 Task: Find connections with filter location San Sebastián de los Reyes with filter topic #bespokewith filter profile language Spanish with filter current company Intuit with filter school Pune Institute of Business Management with filter industry Agriculture, Construction, Mining Machinery Manufacturing with filter service category Wedding Photography with filter keywords title Mover
Action: Mouse moved to (500, 57)
Screenshot: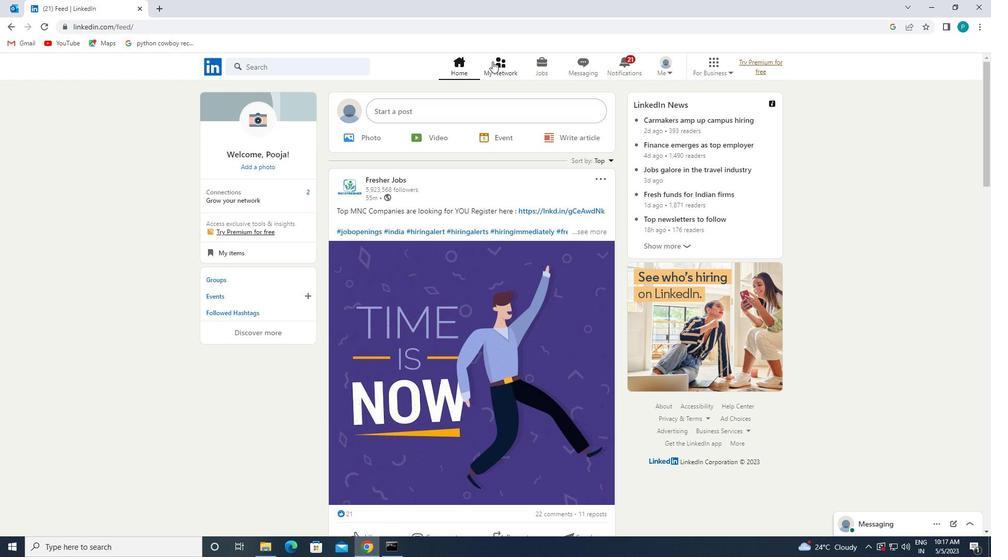 
Action: Mouse pressed left at (500, 57)
Screenshot: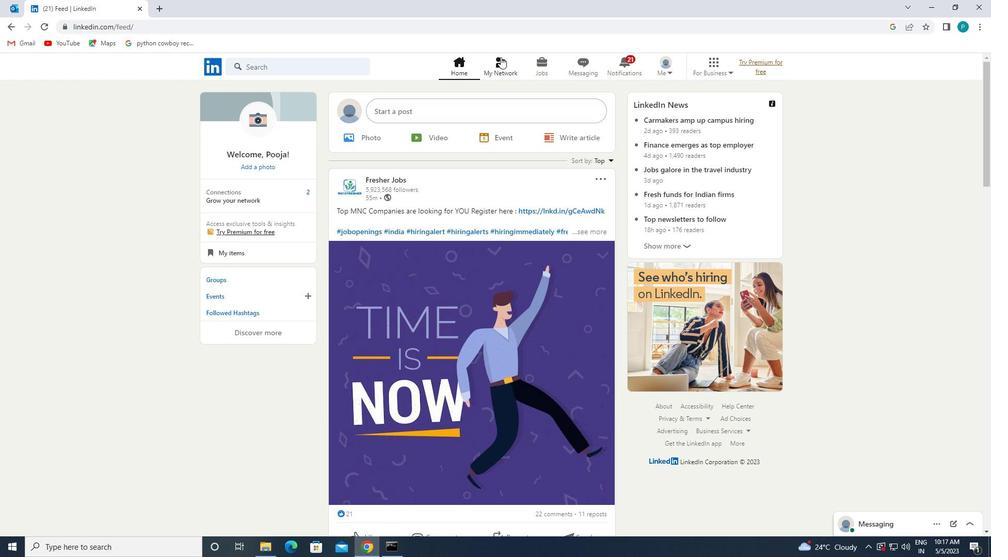 
Action: Mouse moved to (243, 120)
Screenshot: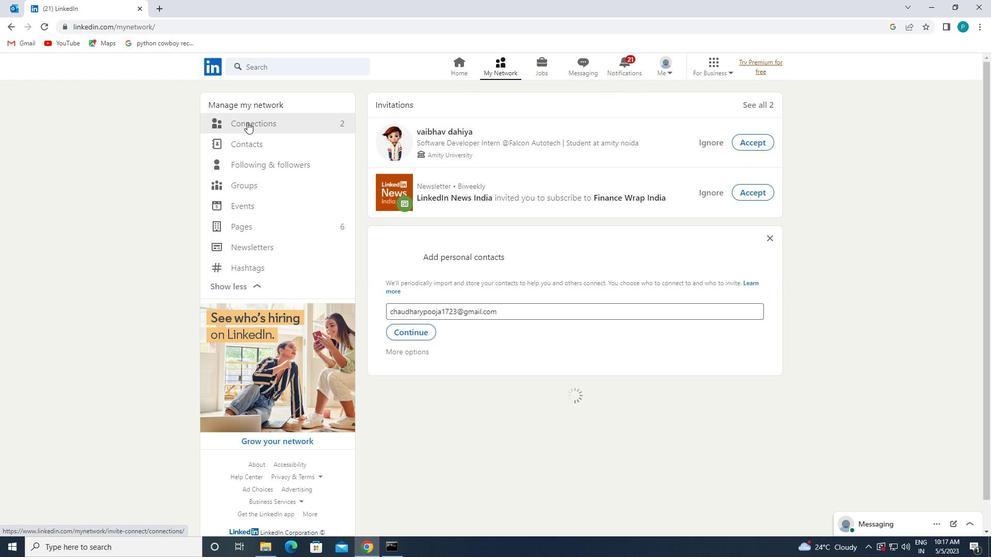 
Action: Mouse pressed left at (243, 120)
Screenshot: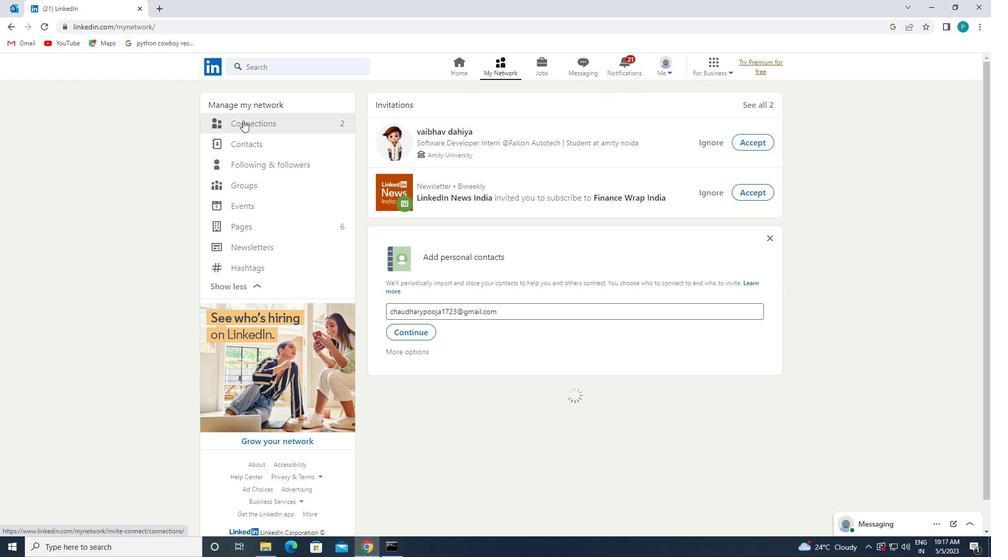 
Action: Mouse moved to (592, 120)
Screenshot: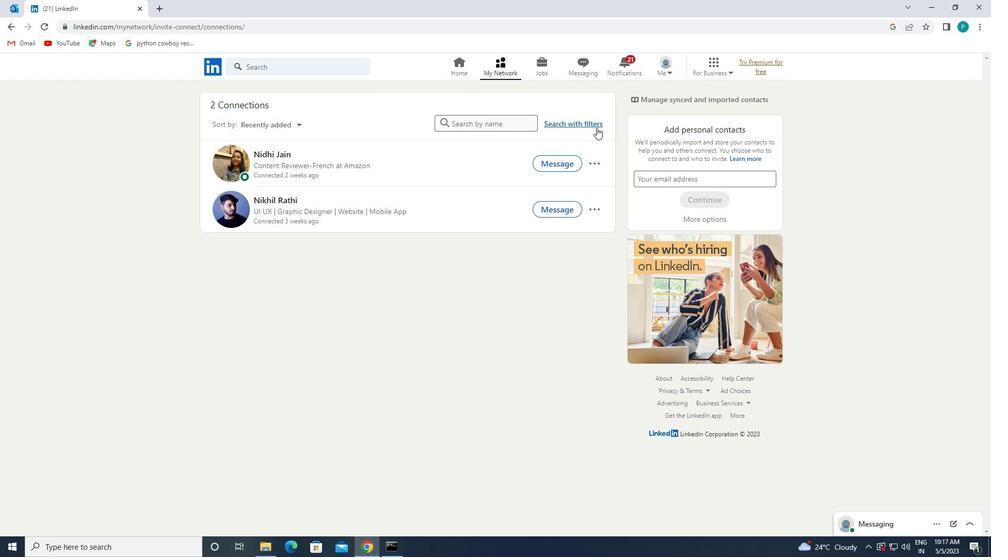 
Action: Mouse pressed left at (592, 120)
Screenshot: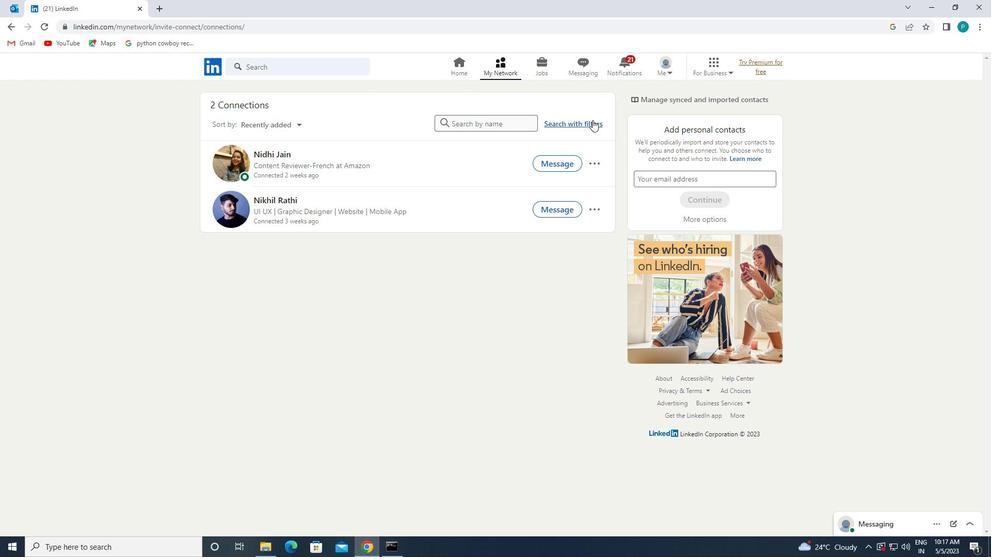 
Action: Mouse moved to (540, 93)
Screenshot: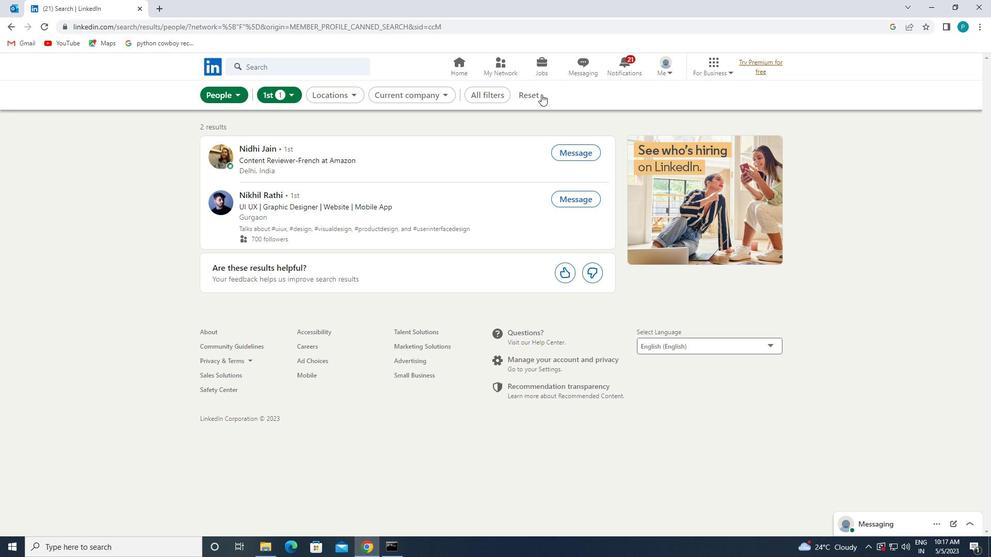 
Action: Mouse pressed left at (540, 93)
Screenshot: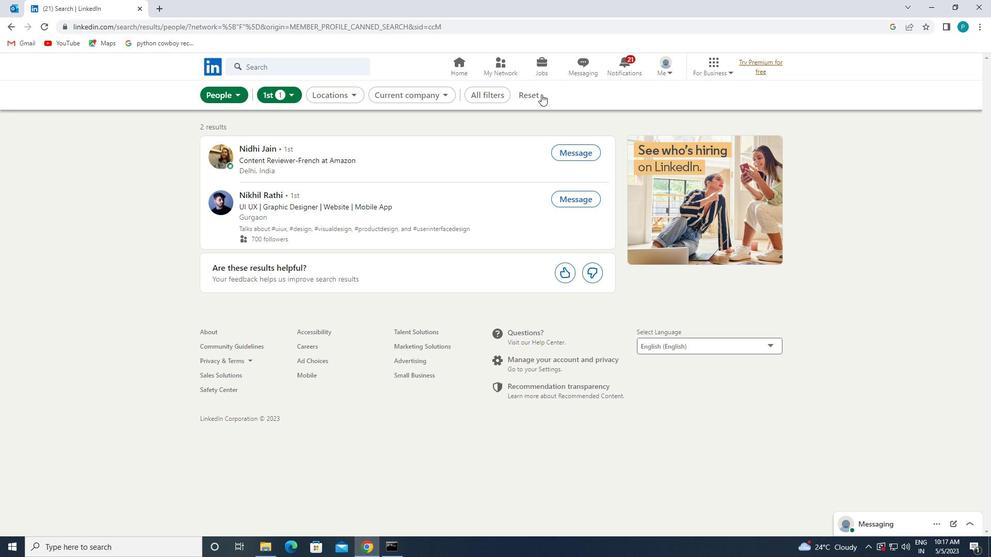 
Action: Mouse moved to (500, 98)
Screenshot: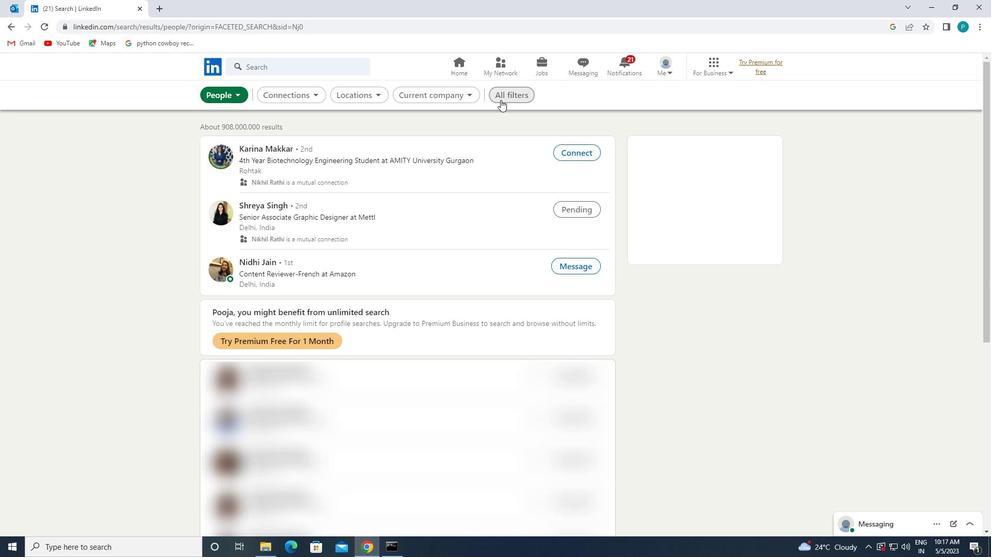 
Action: Mouse pressed left at (500, 98)
Screenshot: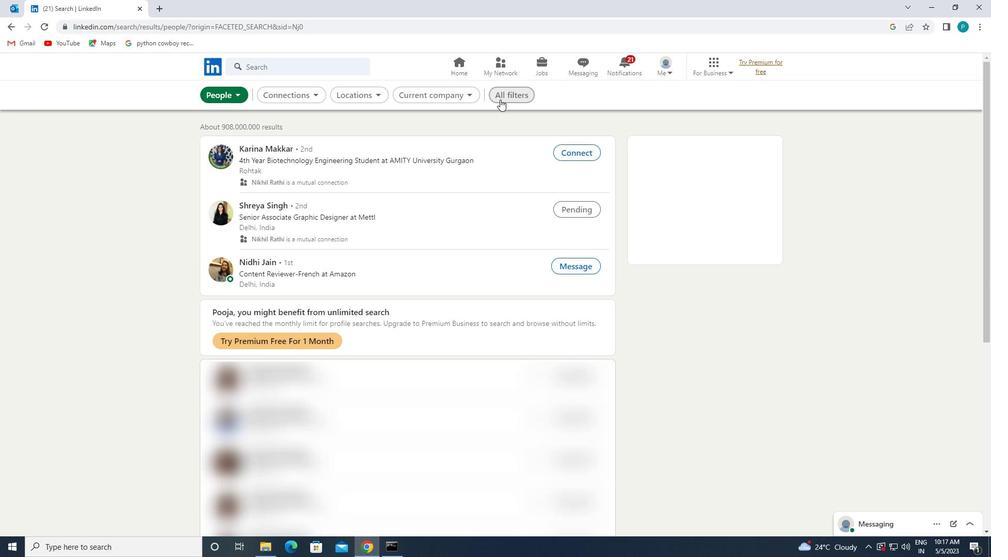 
Action: Mouse moved to (913, 322)
Screenshot: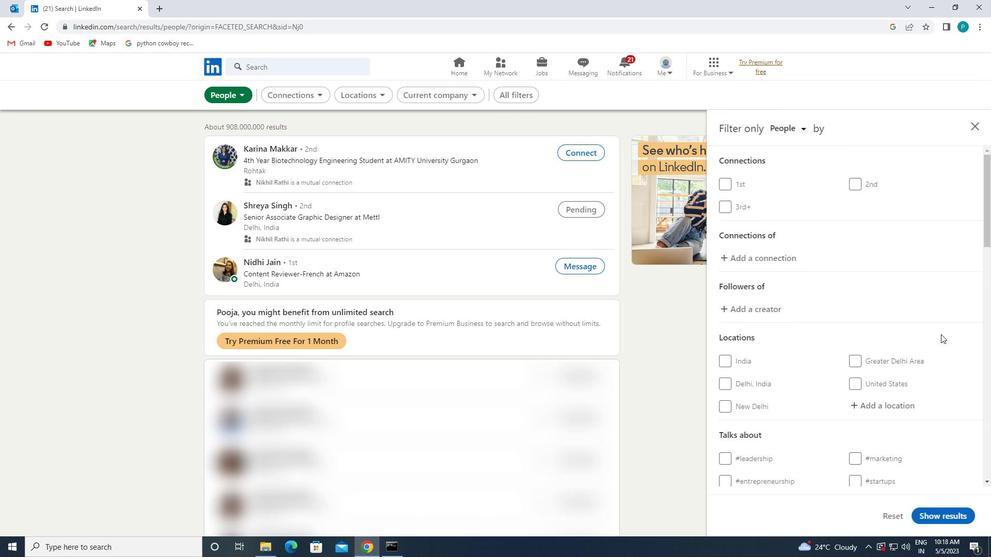 
Action: Mouse scrolled (913, 322) with delta (0, 0)
Screenshot: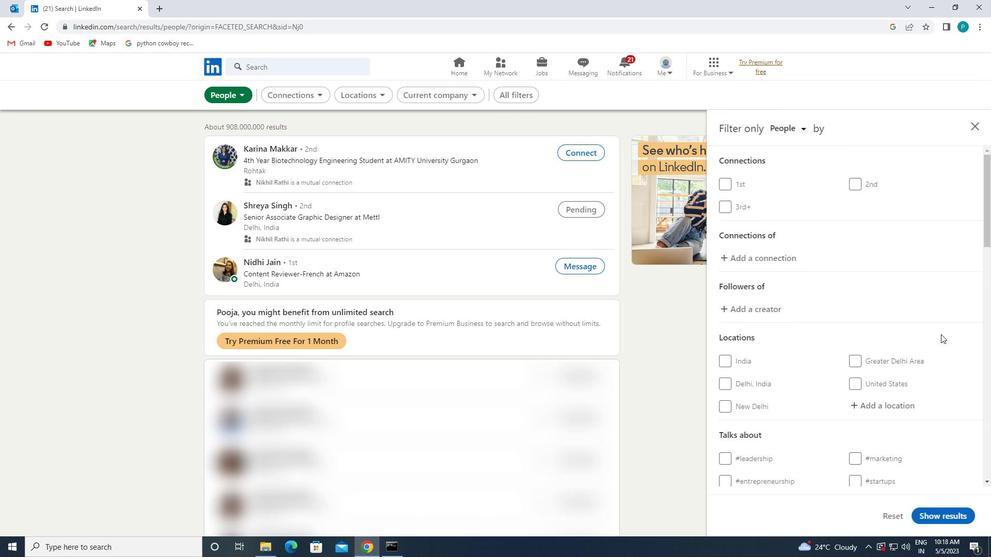 
Action: Mouse moved to (909, 320)
Screenshot: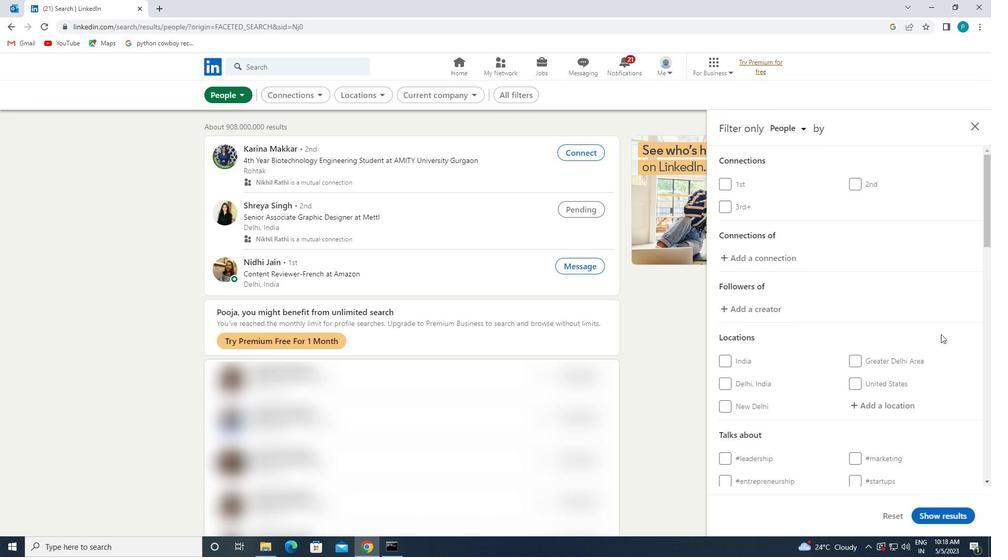 
Action: Mouse scrolled (909, 320) with delta (0, 0)
Screenshot: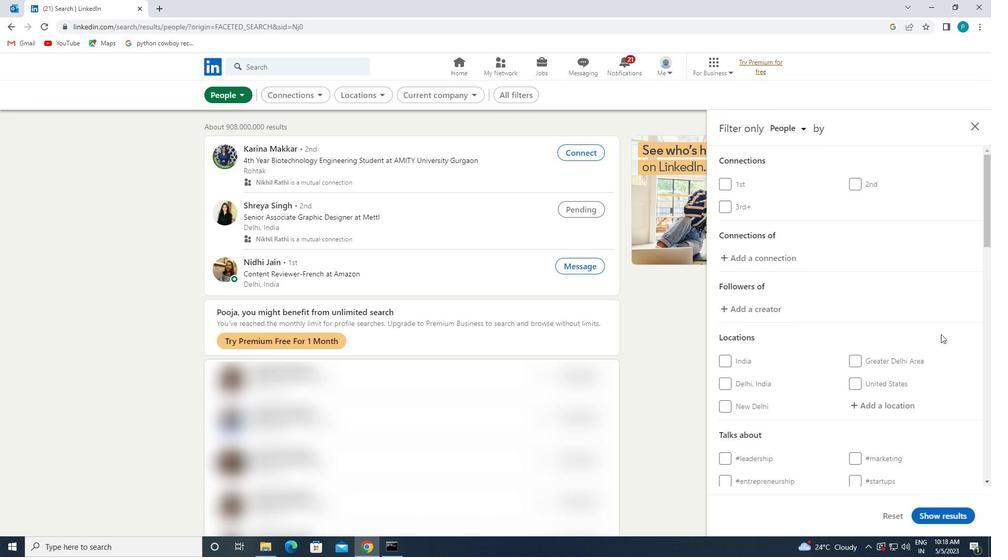 
Action: Mouse moved to (909, 320)
Screenshot: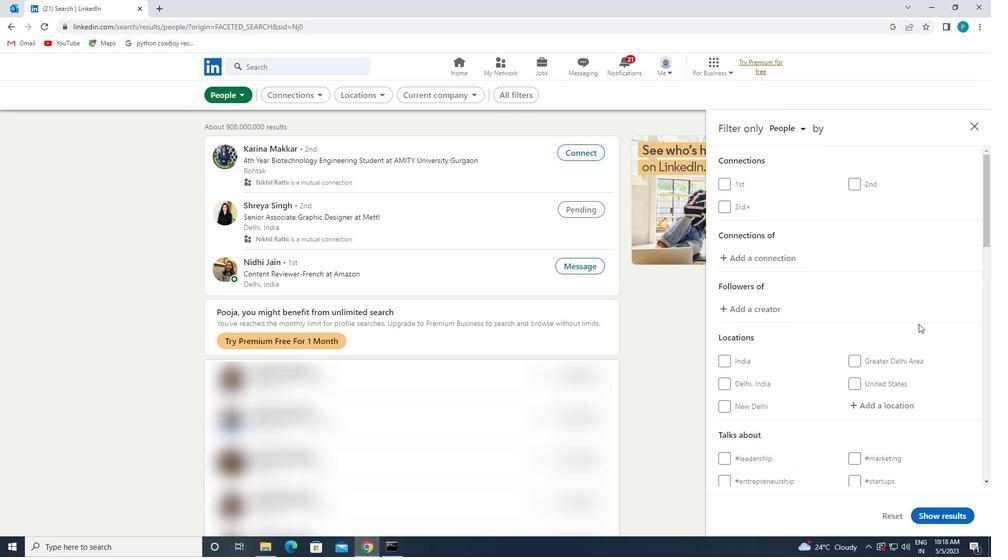 
Action: Mouse scrolled (909, 320) with delta (0, 0)
Screenshot: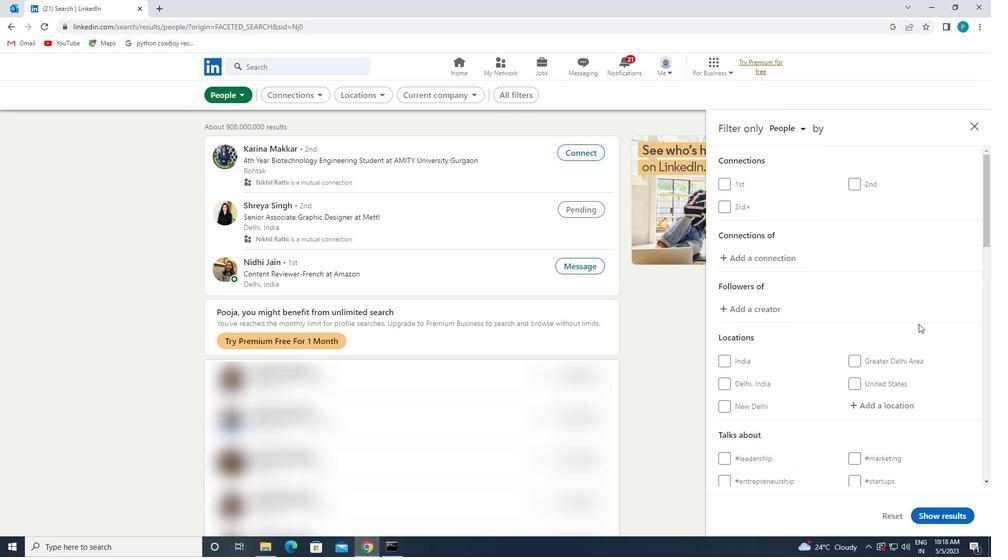 
Action: Mouse moved to (869, 251)
Screenshot: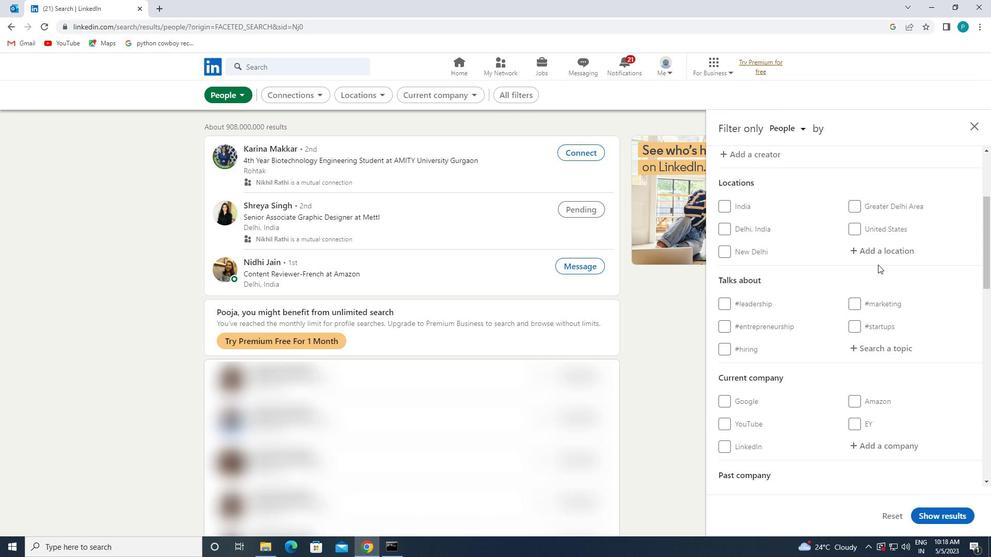 
Action: Mouse pressed left at (869, 251)
Screenshot: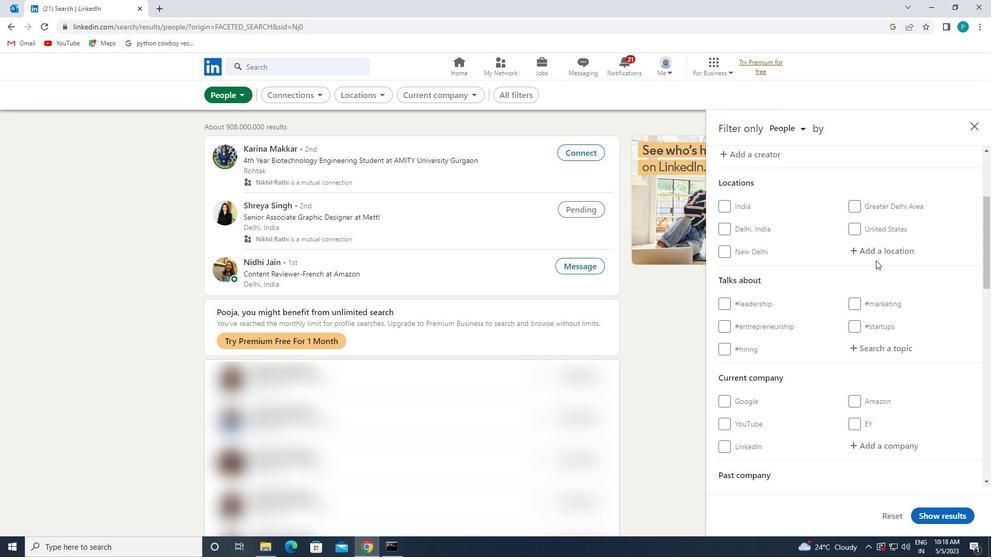 
Action: Key pressed <Key.caps_lock>s<Key.caps_lock>an<Key.space><Key.caps_lock>s<Key.caps_lock>ebastian<Key.space>de<Key.space>loss
Screenshot: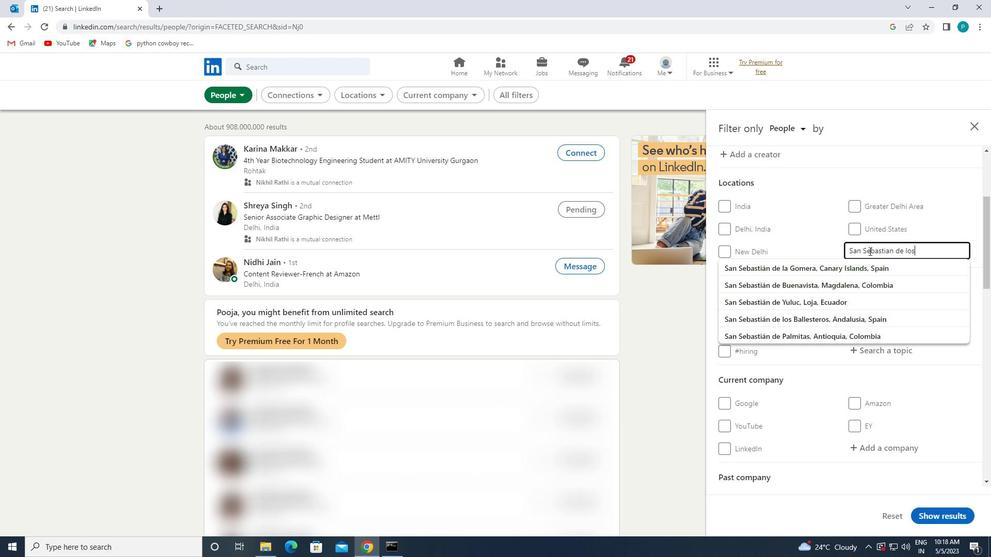 
Action: Mouse moved to (870, 251)
Screenshot: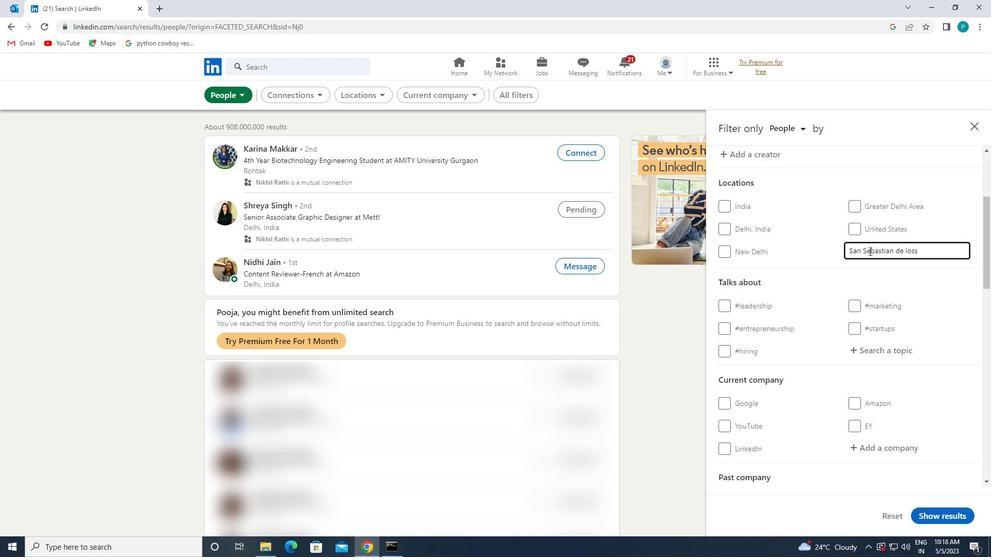 
Action: Key pressed <Key.backspace>
Screenshot: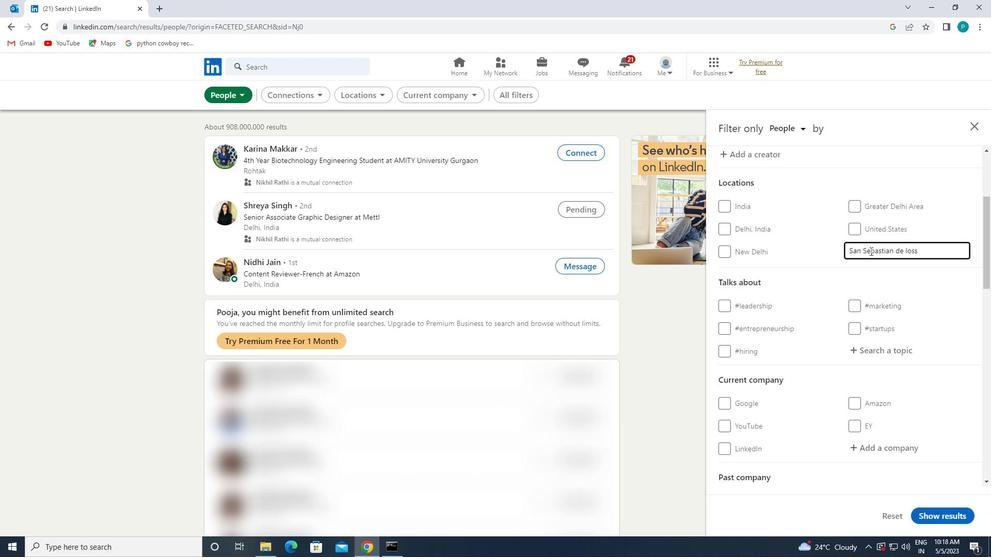 
Action: Mouse moved to (863, 269)
Screenshot: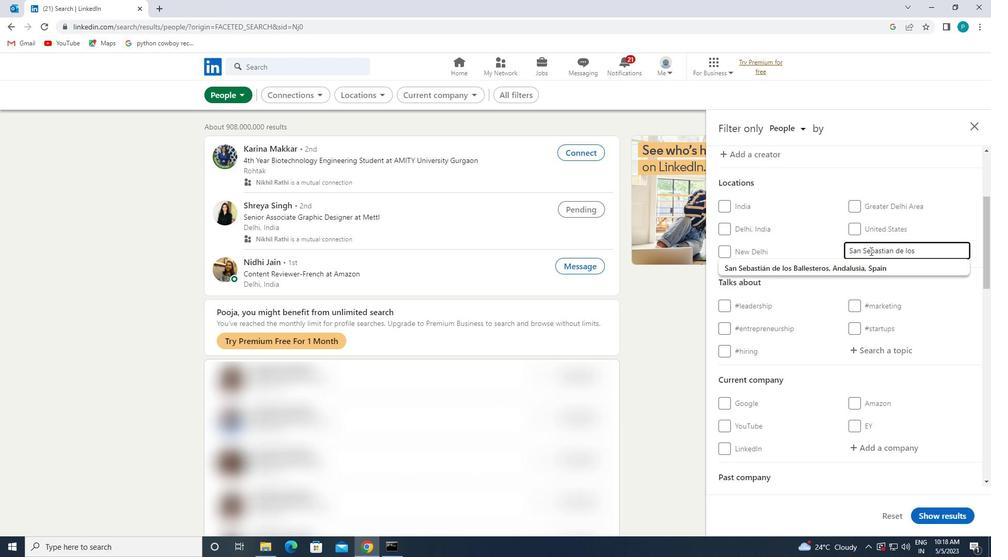 
Action: Mouse pressed left at (863, 269)
Screenshot: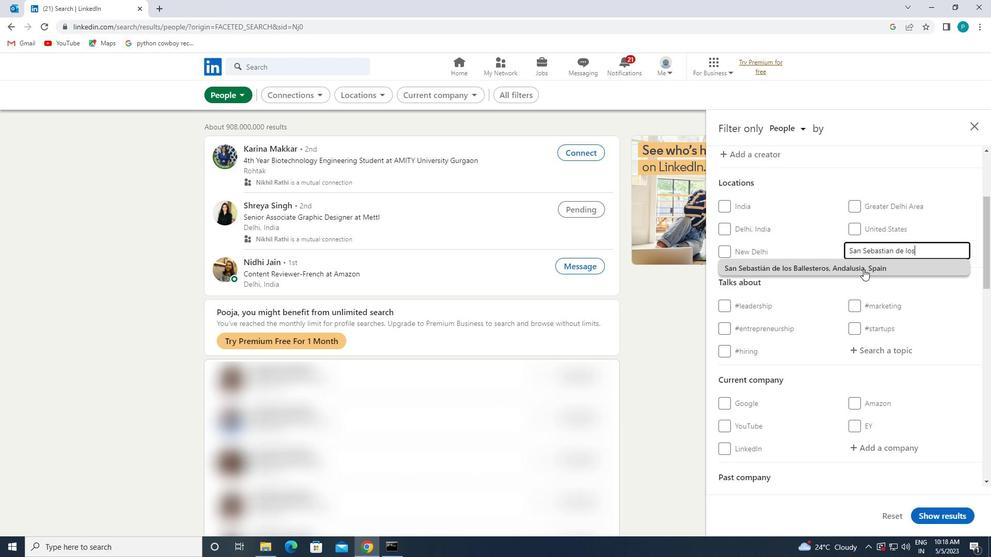 
Action: Mouse moved to (934, 249)
Screenshot: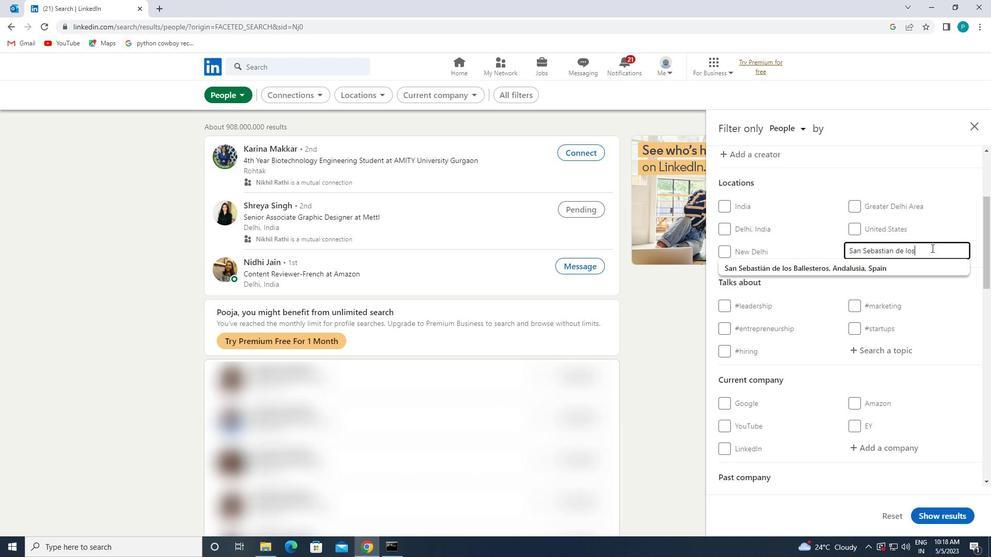 
Action: Key pressed <Key.space><Key.caps_lock>r<Key.caps_lock>eyes
Screenshot: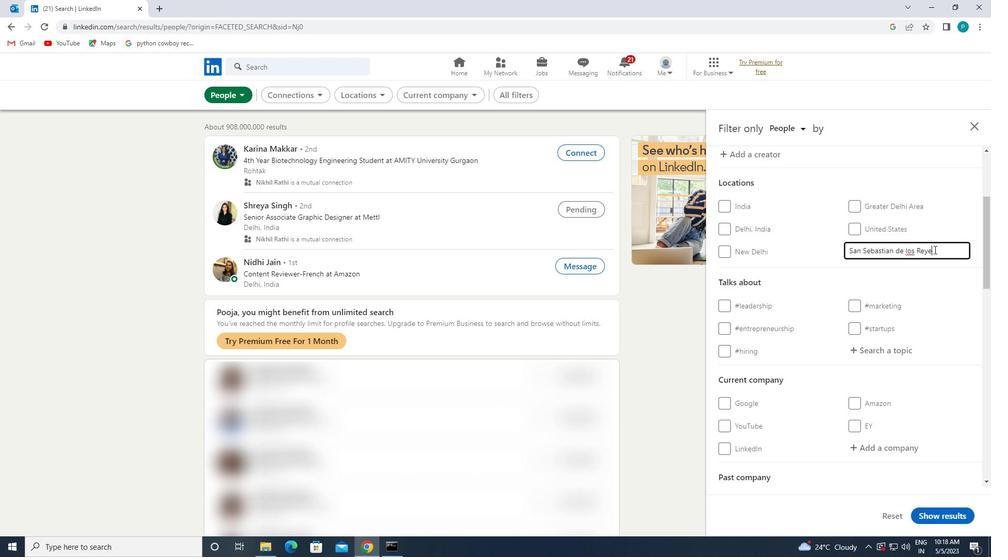
Action: Mouse moved to (880, 352)
Screenshot: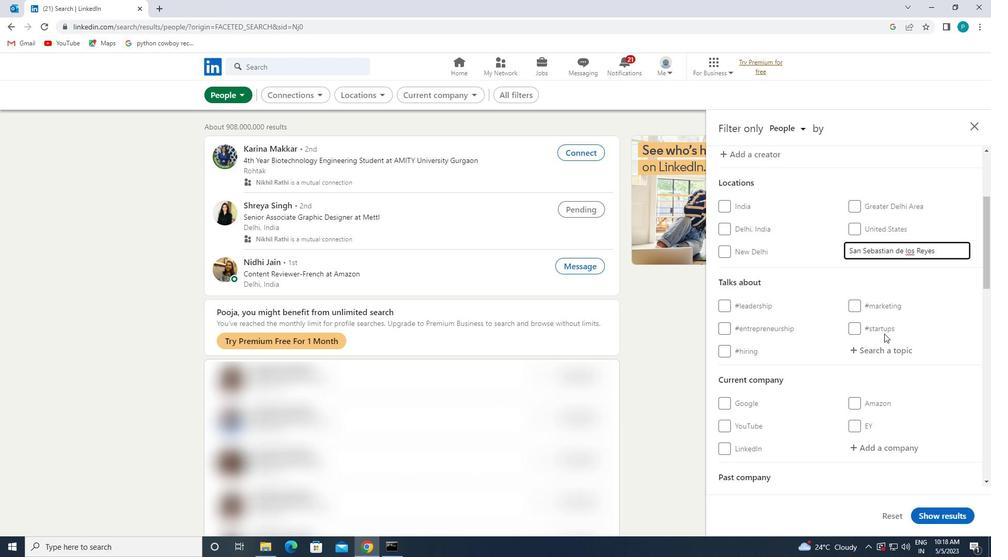 
Action: Mouse pressed left at (880, 352)
Screenshot: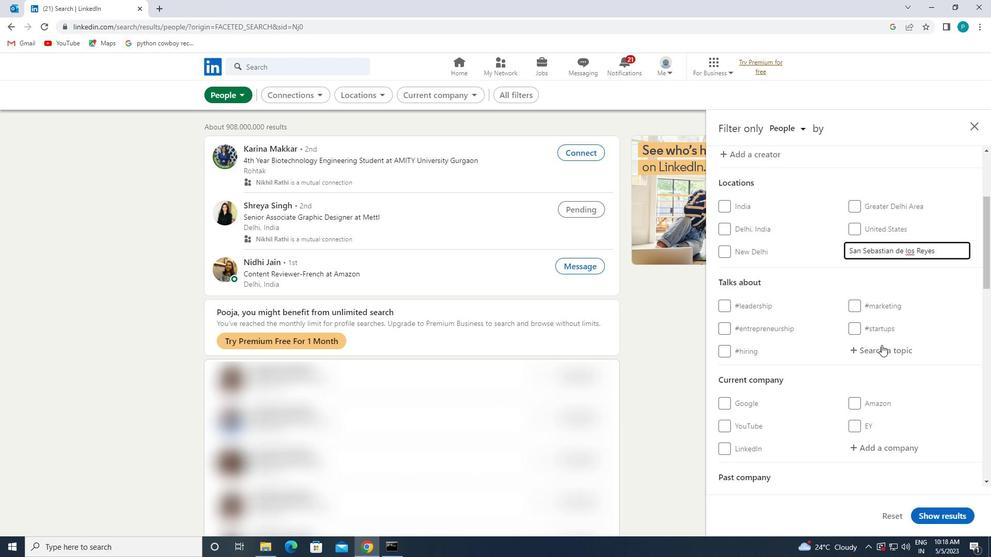 
Action: Key pressed <Key.shift>#BESPOKE
Screenshot: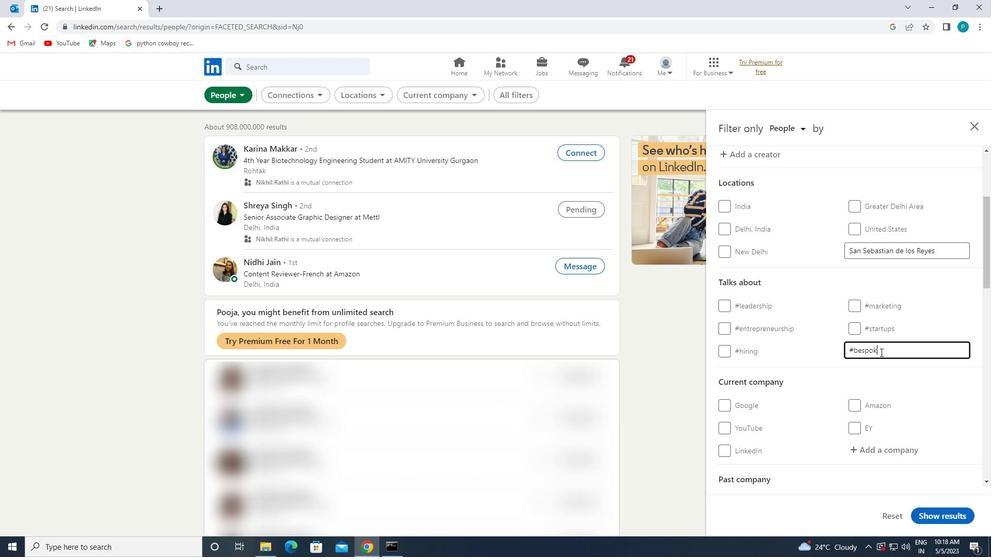 
Action: Mouse moved to (872, 415)
Screenshot: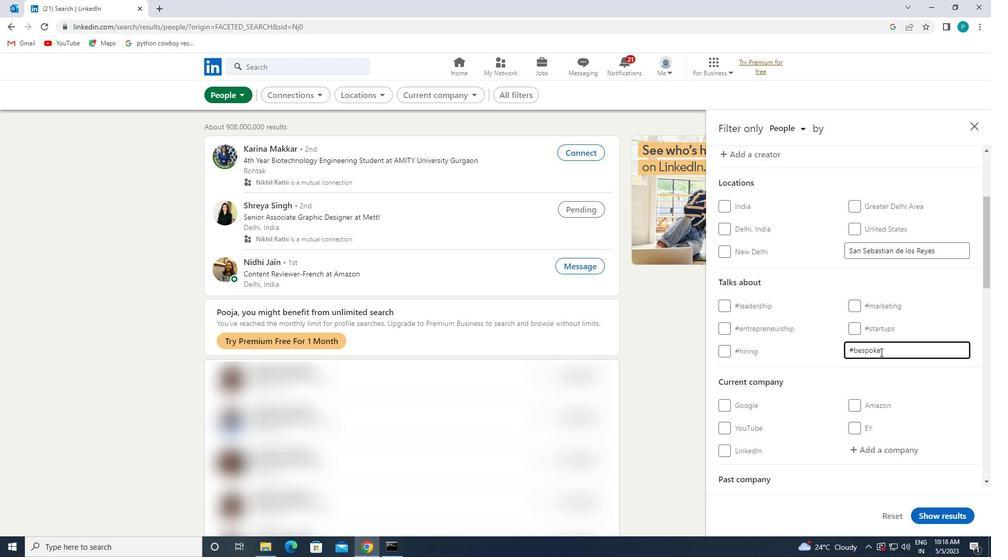 
Action: Mouse scrolled (872, 414) with delta (0, 0)
Screenshot: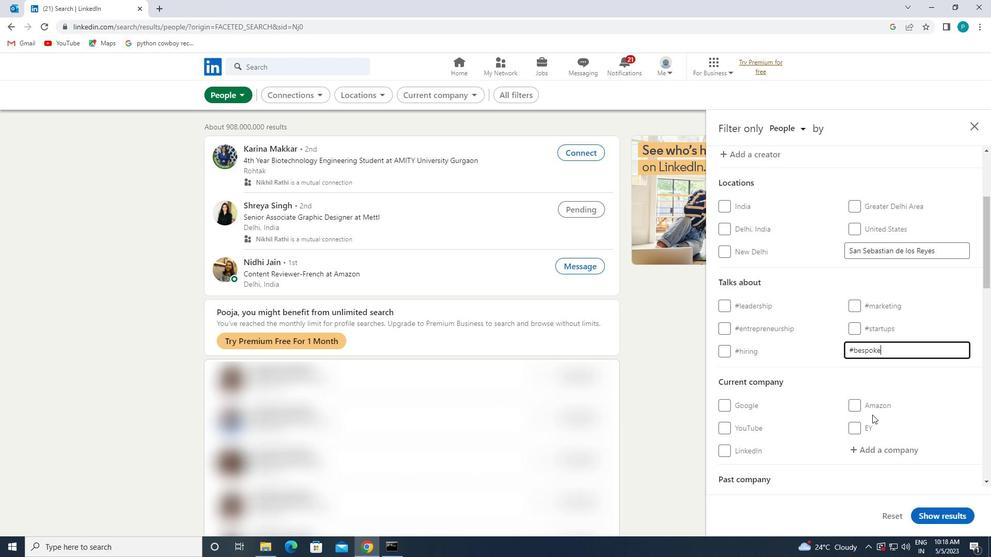 
Action: Mouse moved to (871, 412)
Screenshot: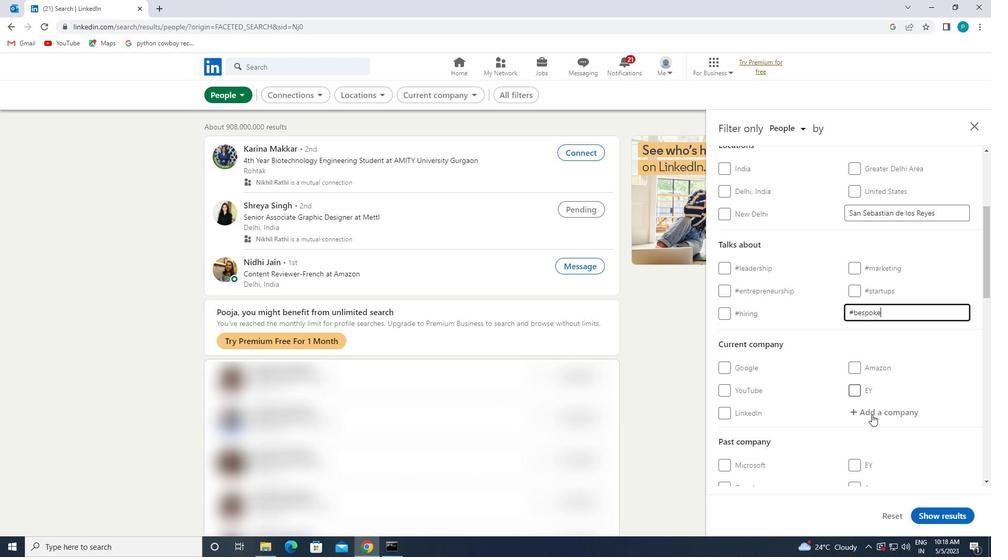 
Action: Mouse scrolled (871, 412) with delta (0, 0)
Screenshot: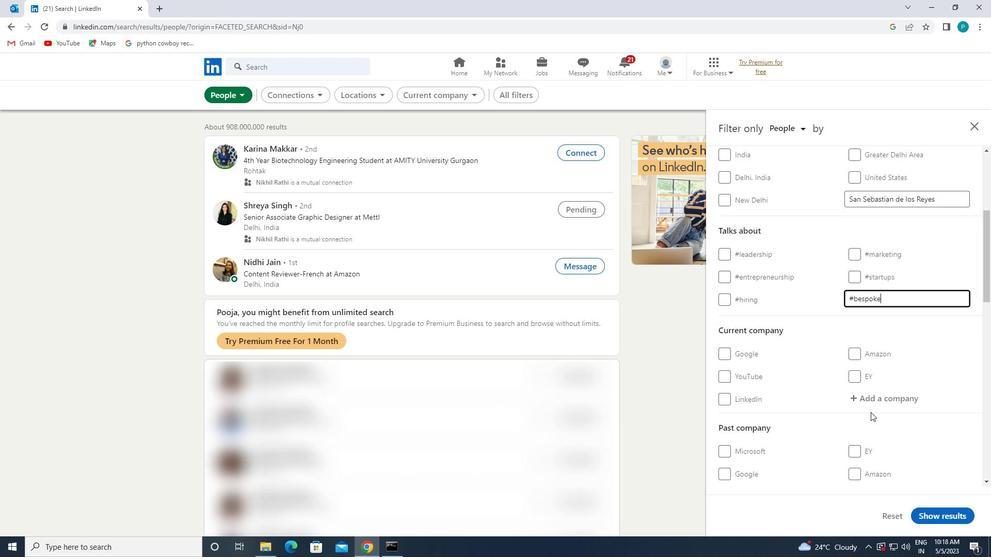 
Action: Mouse scrolled (871, 412) with delta (0, 0)
Screenshot: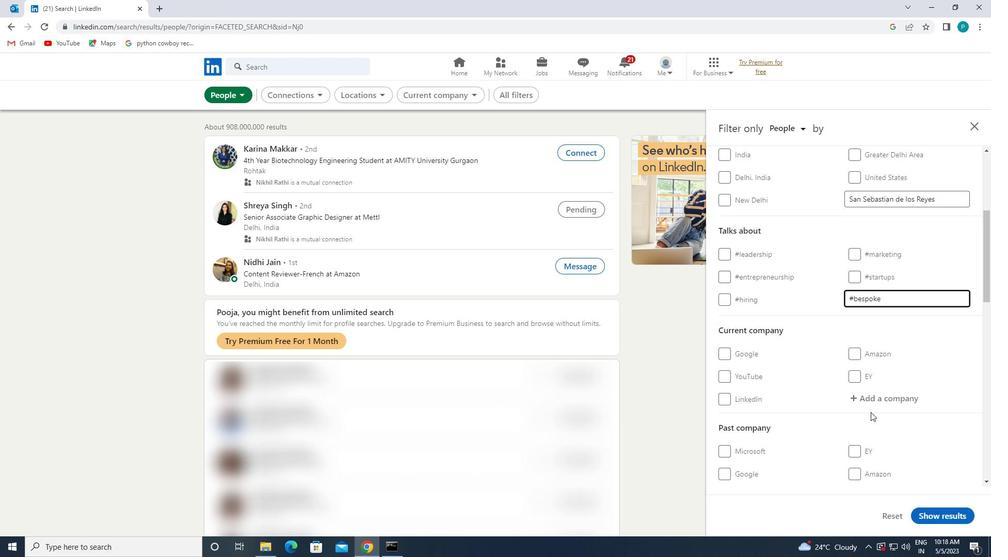 
Action: Mouse moved to (828, 381)
Screenshot: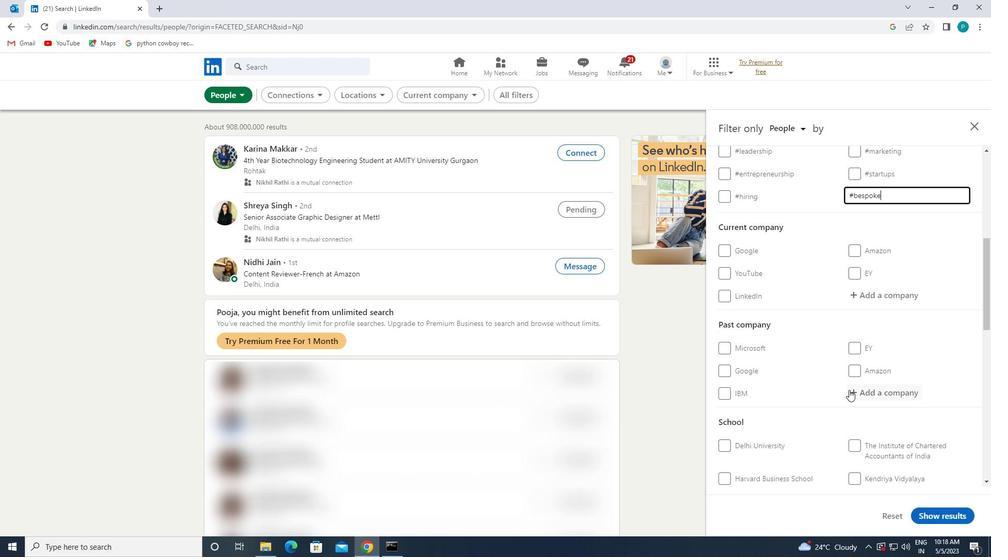 
Action: Mouse scrolled (828, 380) with delta (0, 0)
Screenshot: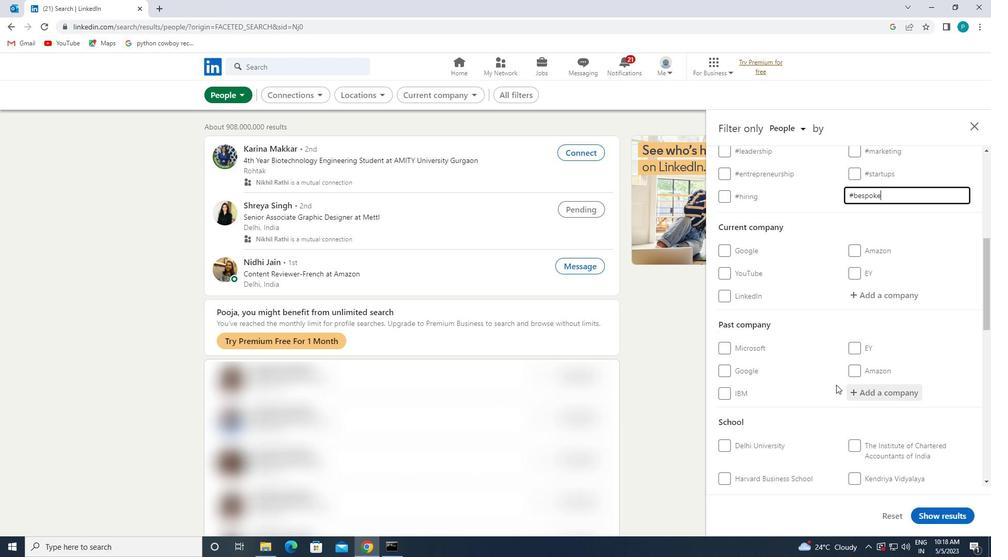 
Action: Mouse scrolled (828, 380) with delta (0, 0)
Screenshot: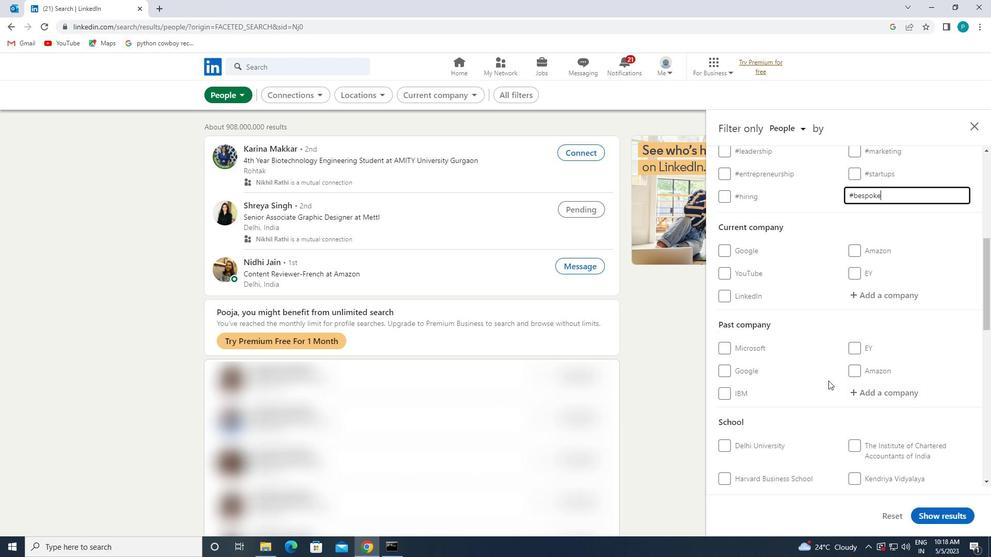 
Action: Mouse scrolled (828, 380) with delta (0, 0)
Screenshot: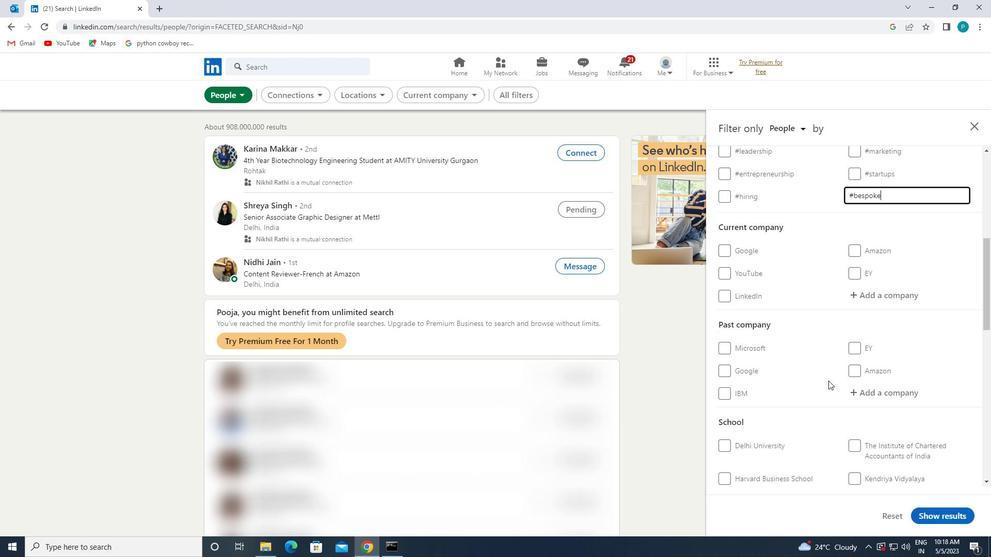 
Action: Mouse moved to (767, 356)
Screenshot: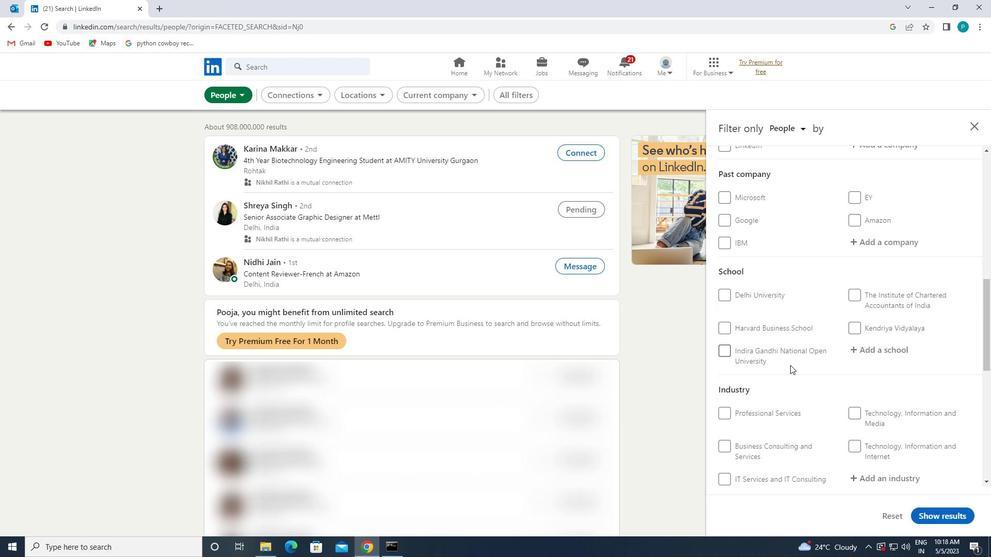 
Action: Mouse scrolled (767, 355) with delta (0, 0)
Screenshot: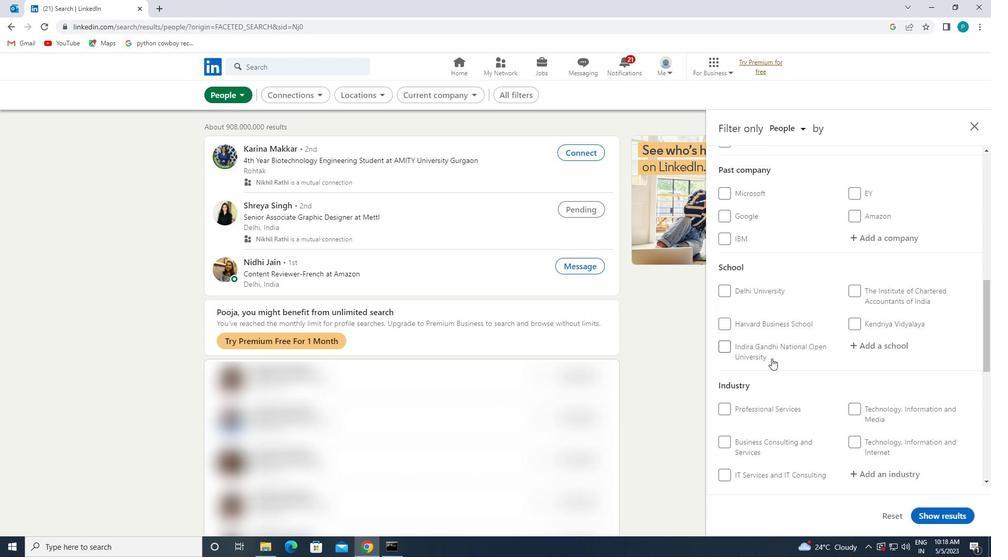 
Action: Mouse scrolled (767, 355) with delta (0, 0)
Screenshot: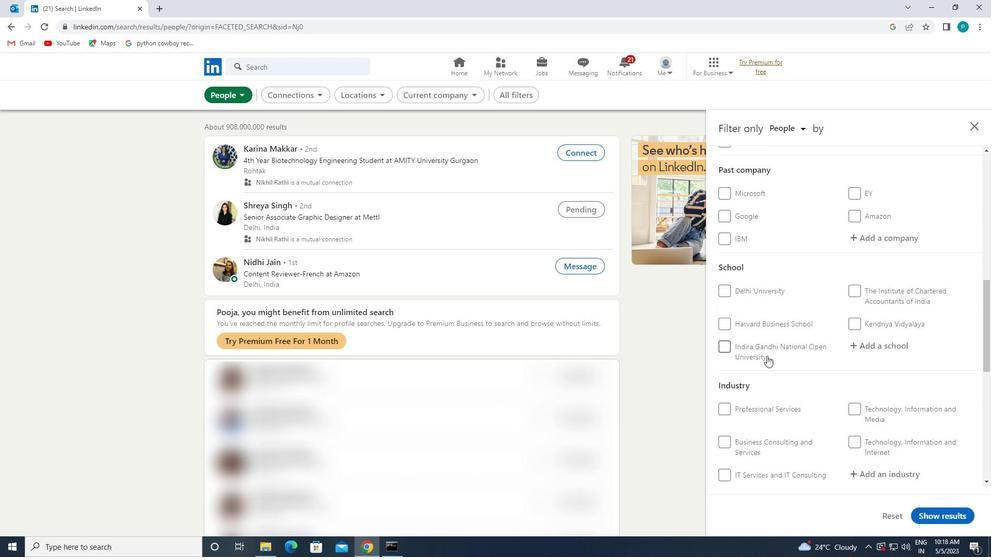 
Action: Mouse scrolled (767, 355) with delta (0, 0)
Screenshot: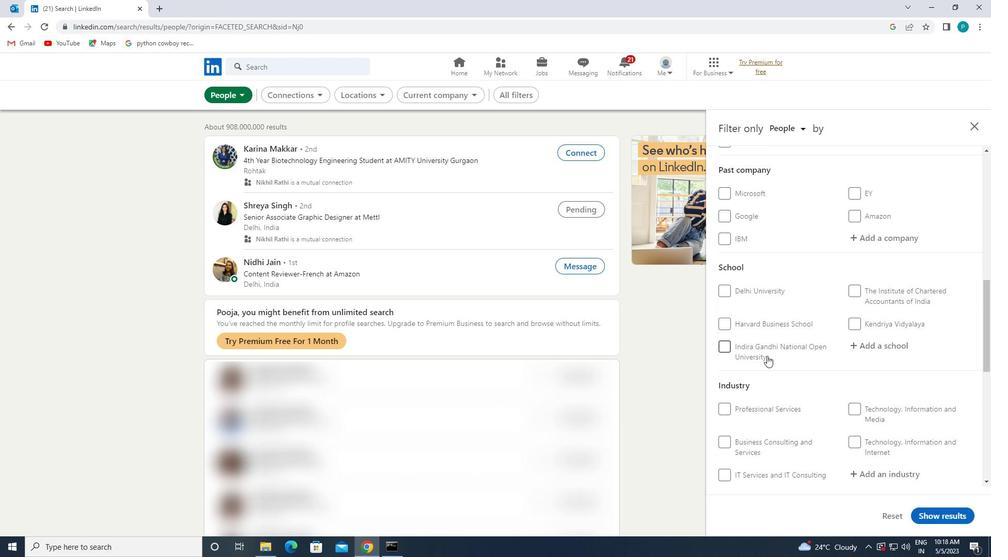 
Action: Mouse moved to (747, 387)
Screenshot: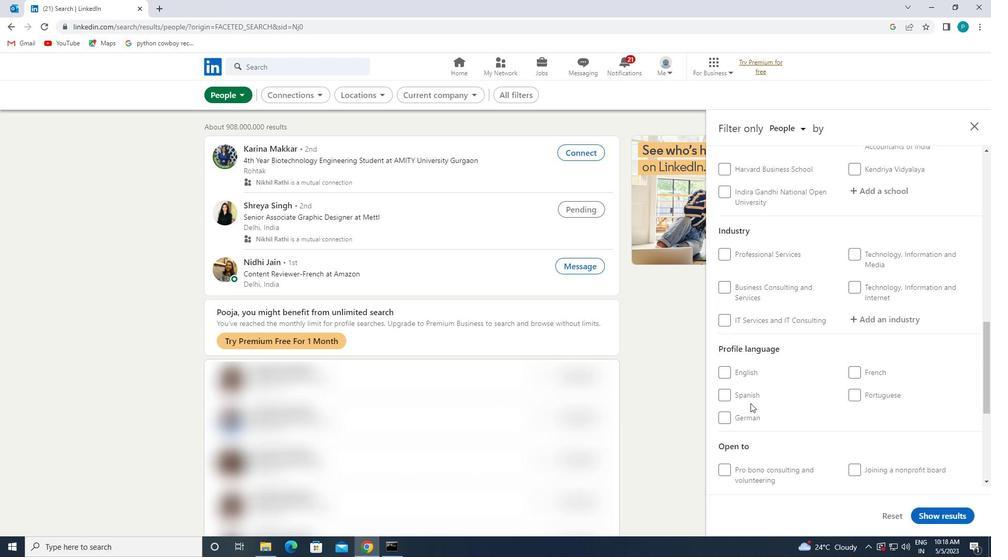 
Action: Mouse pressed left at (747, 387)
Screenshot: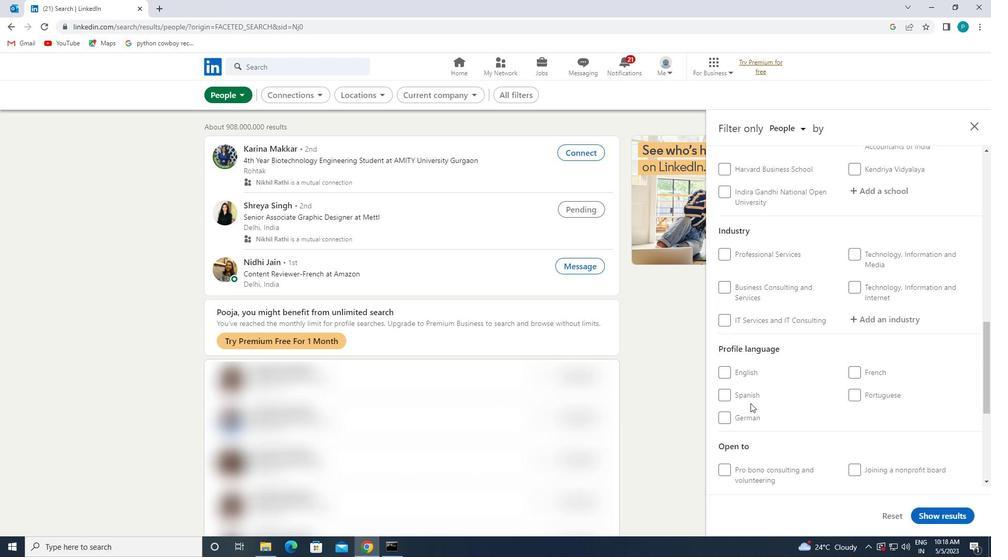 
Action: Mouse moved to (761, 392)
Screenshot: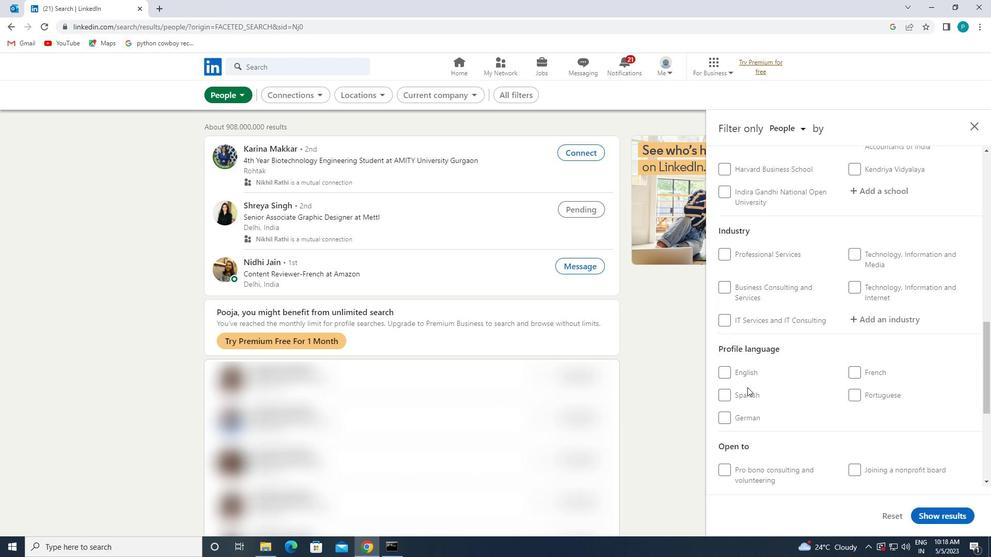 
Action: Mouse pressed left at (761, 392)
Screenshot: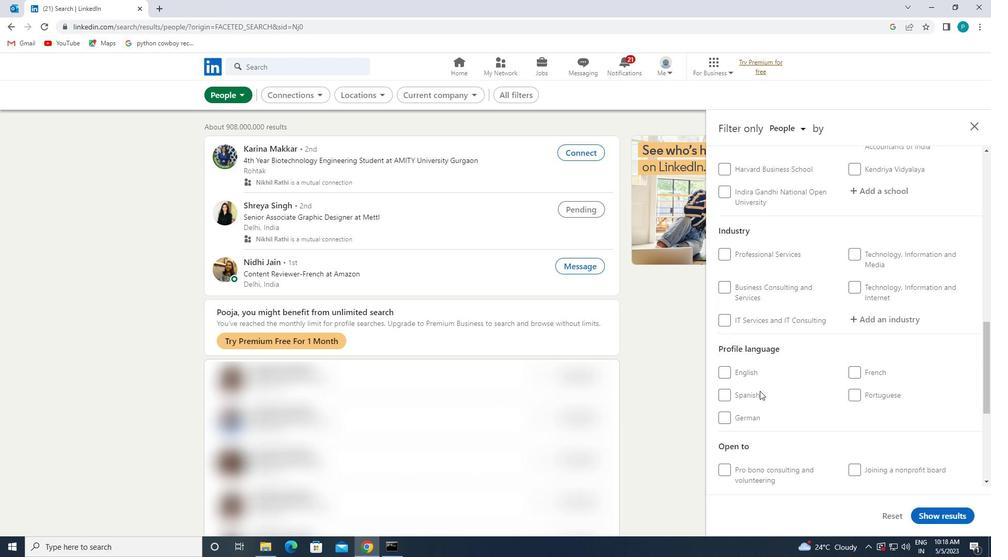 
Action: Mouse moved to (759, 392)
Screenshot: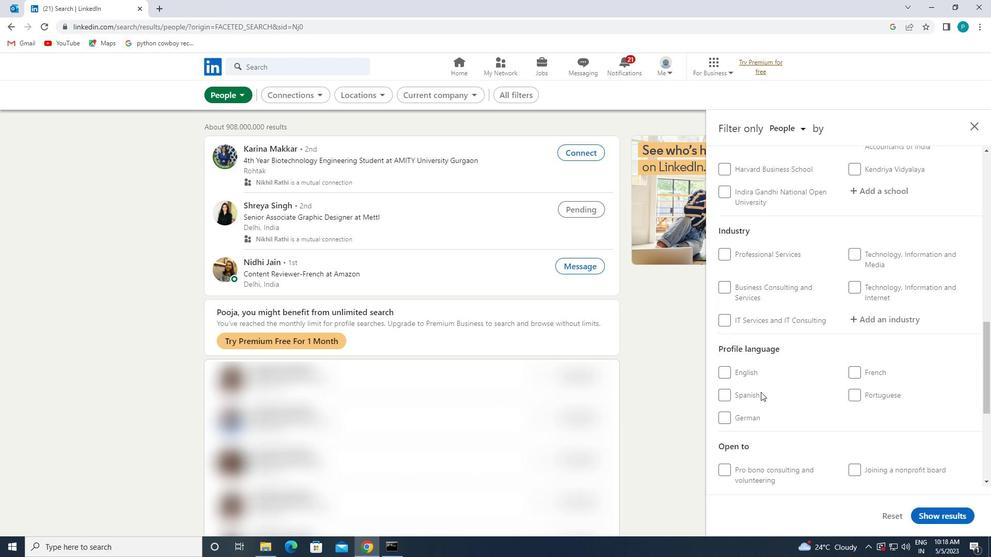 
Action: Mouse pressed left at (759, 392)
Screenshot: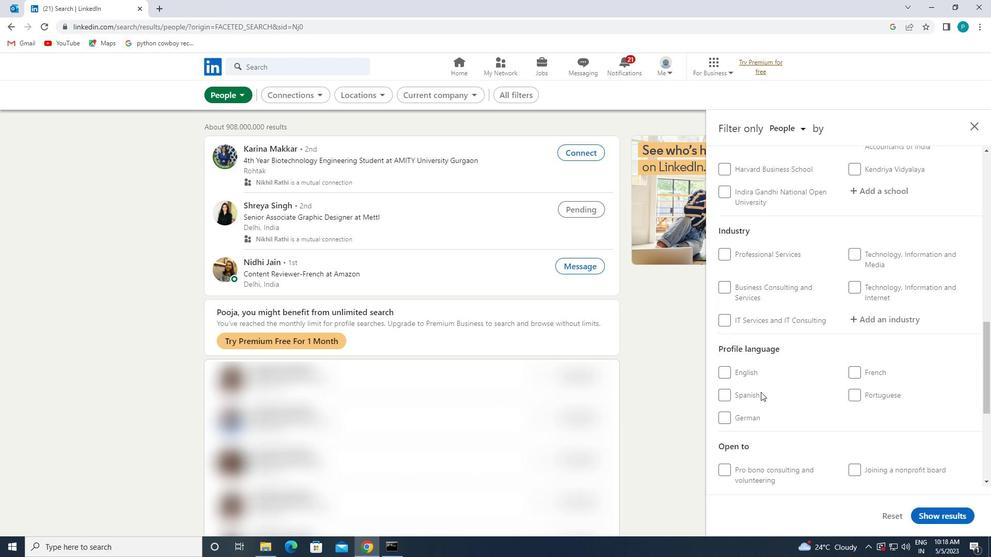 
Action: Mouse moved to (879, 351)
Screenshot: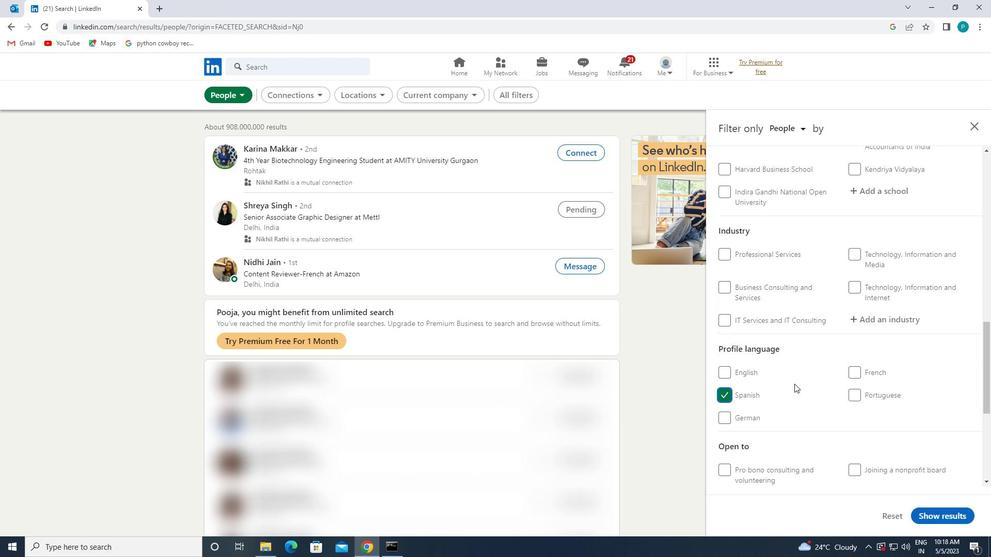 
Action: Mouse scrolled (879, 351) with delta (0, 0)
Screenshot: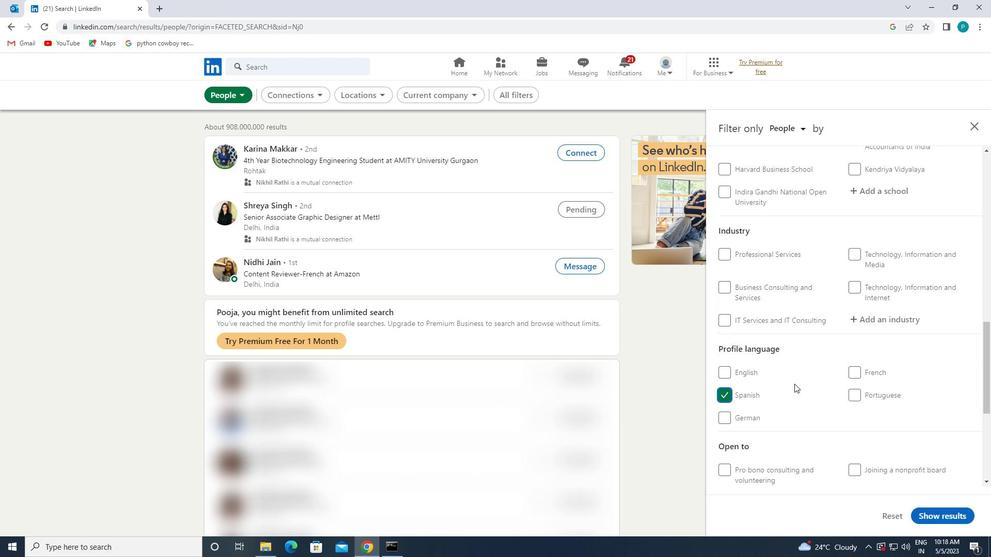 
Action: Mouse moved to (878, 348)
Screenshot: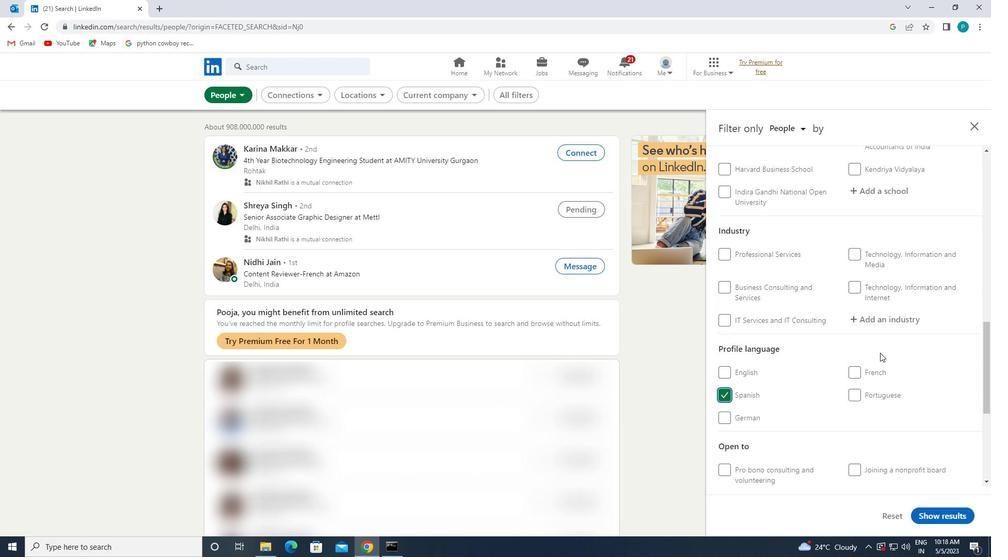 
Action: Mouse scrolled (878, 348) with delta (0, 0)
Screenshot: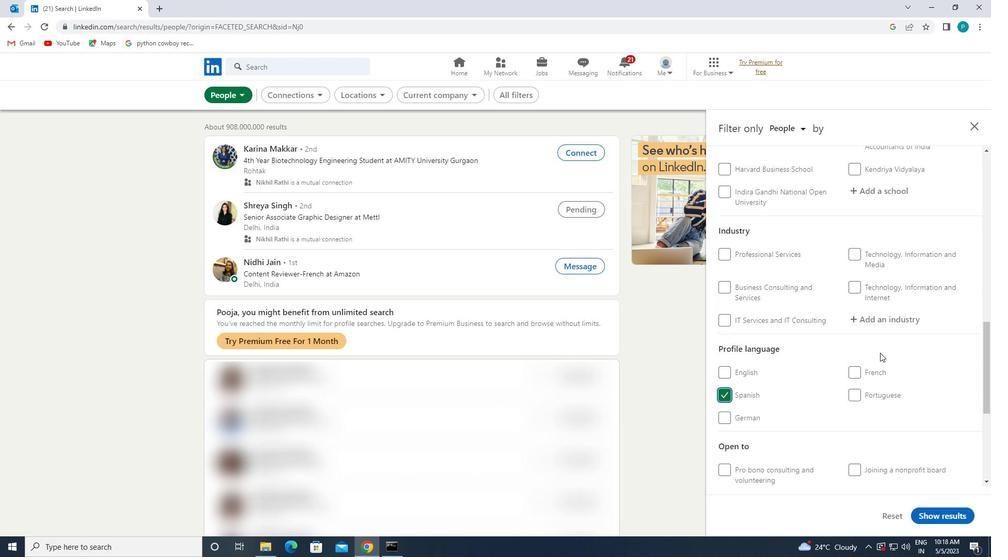 
Action: Mouse moved to (877, 345)
Screenshot: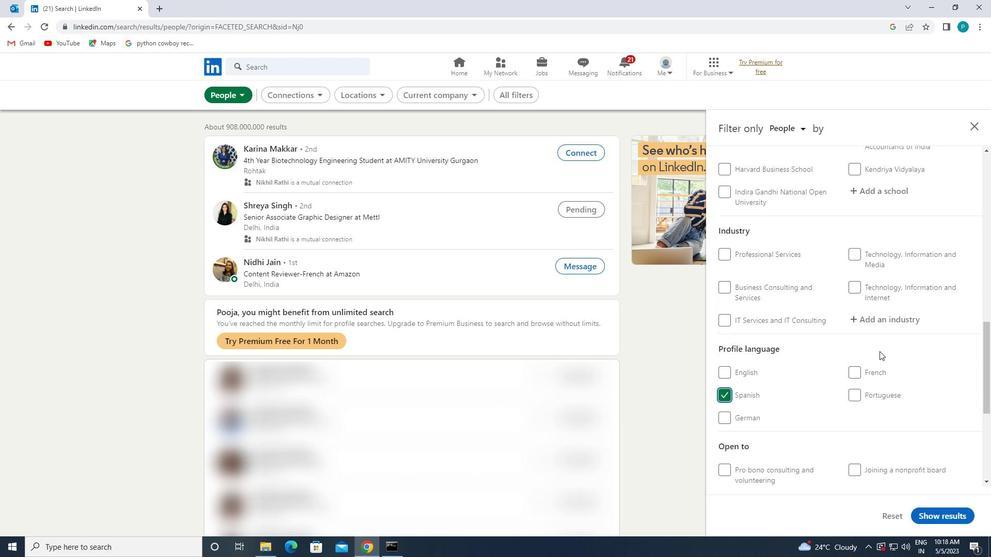 
Action: Mouse scrolled (877, 346) with delta (0, 0)
Screenshot: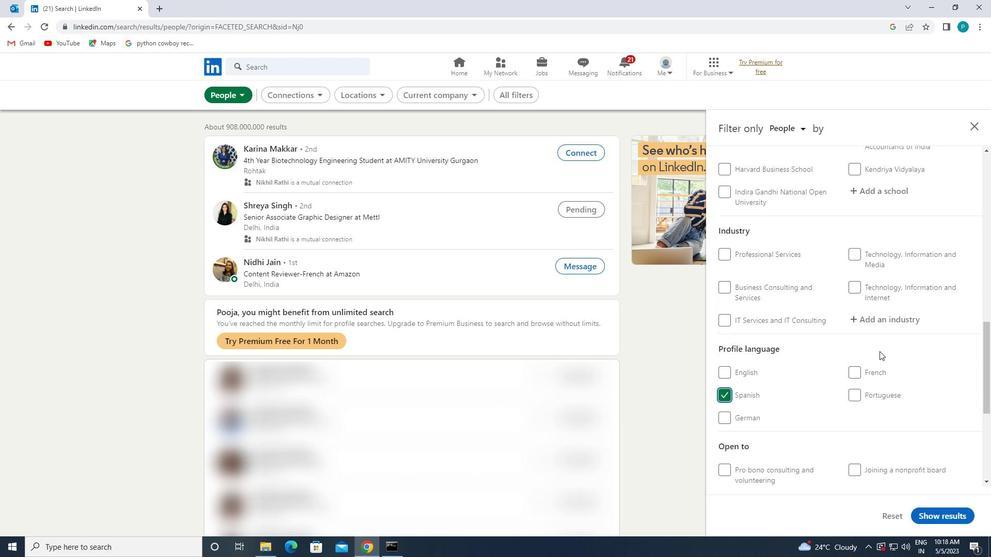 
Action: Mouse moved to (874, 344)
Screenshot: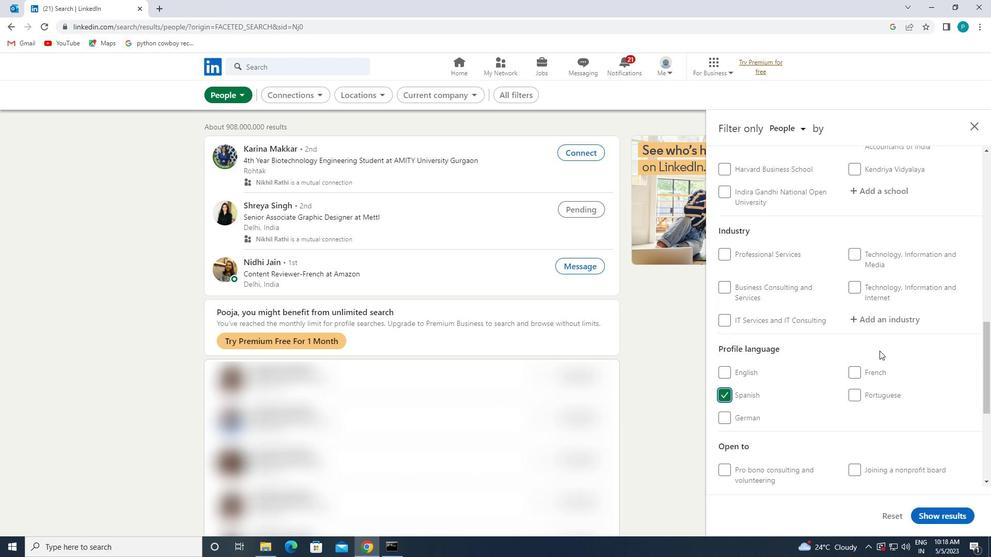 
Action: Mouse scrolled (874, 344) with delta (0, 0)
Screenshot: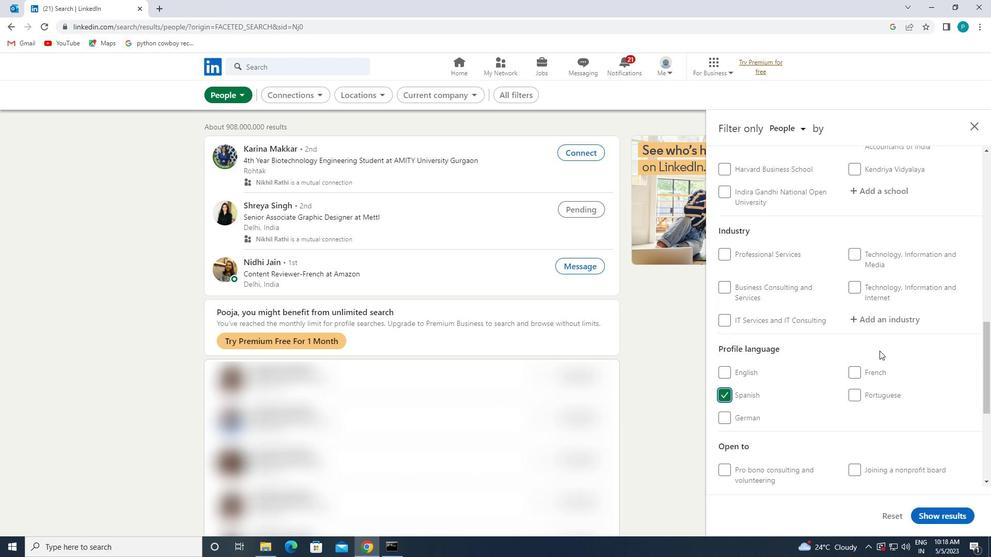 
Action: Mouse moved to (871, 339)
Screenshot: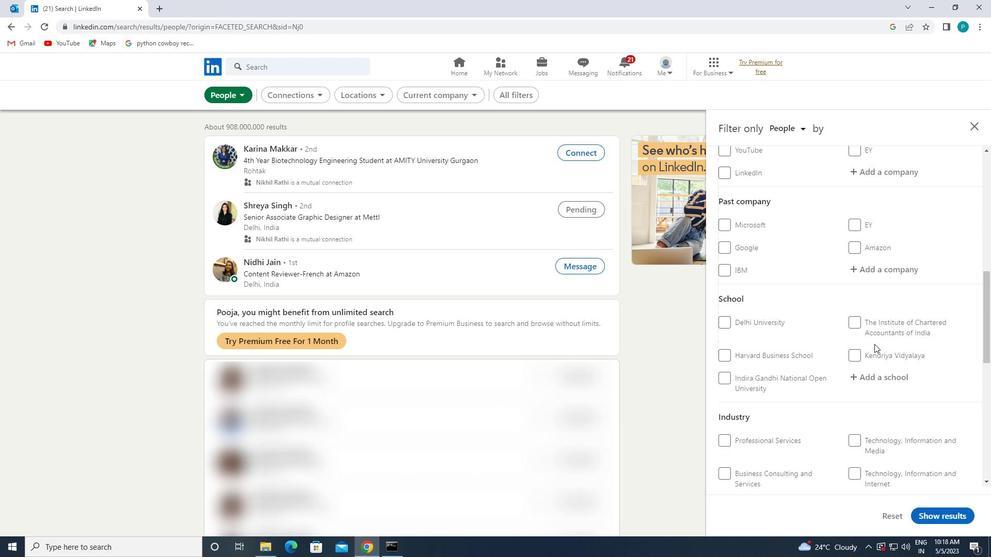 
Action: Mouse scrolled (871, 339) with delta (0, 0)
Screenshot: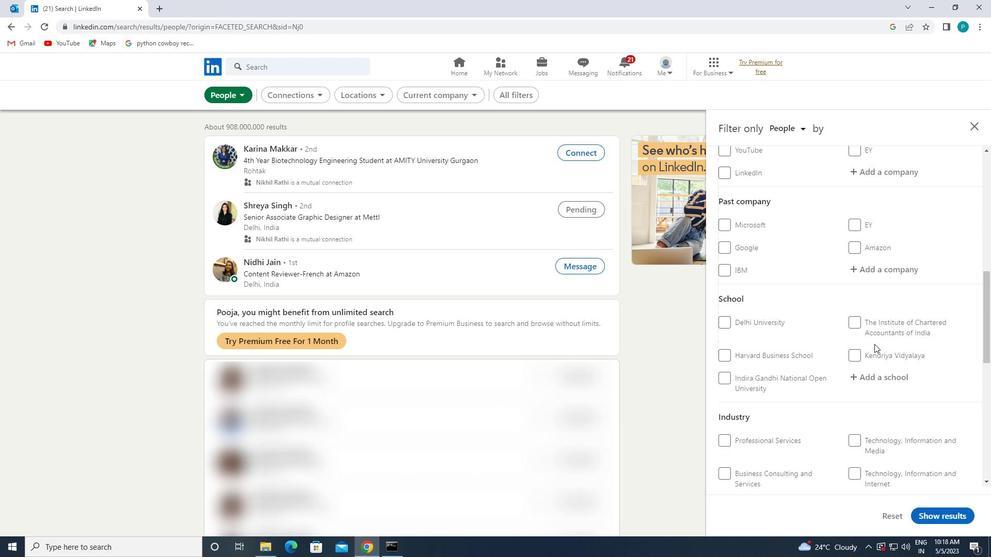 
Action: Mouse moved to (869, 335)
Screenshot: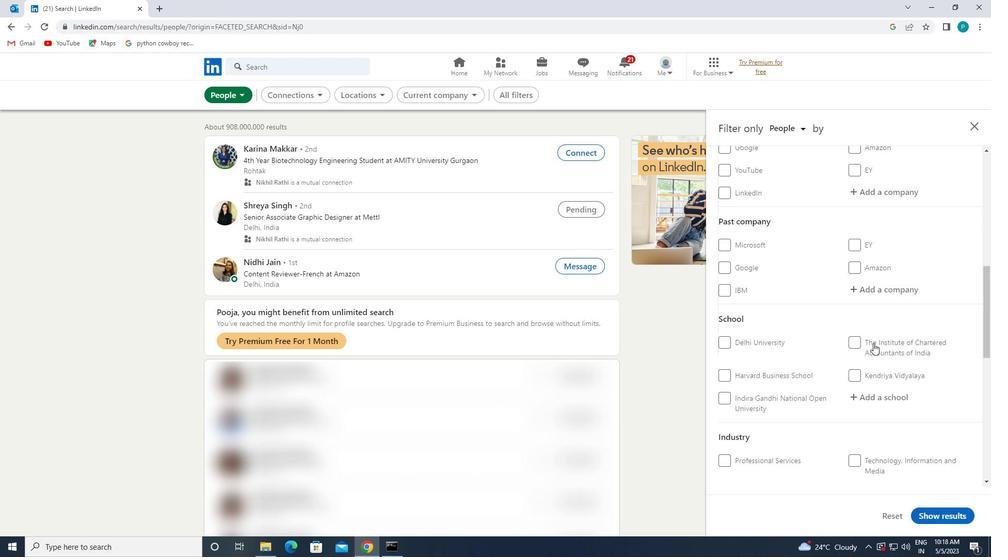 
Action: Mouse scrolled (869, 336) with delta (0, 0)
Screenshot: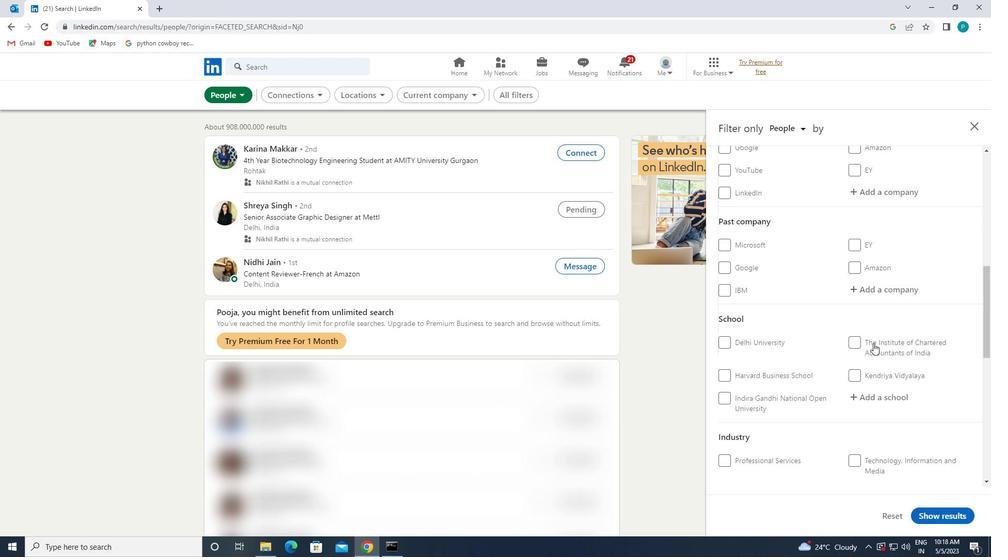 
Action: Mouse scrolled (869, 336) with delta (0, 0)
Screenshot: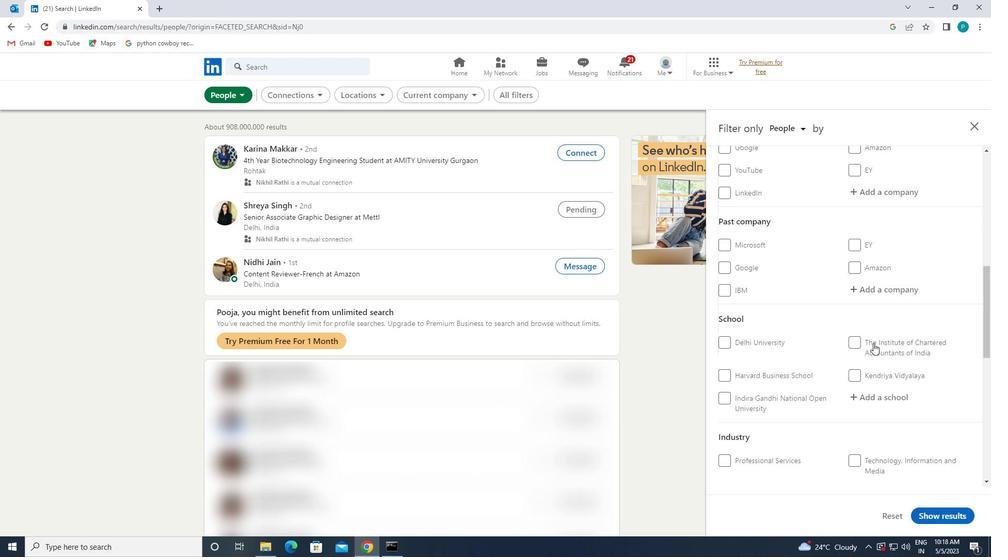 
Action: Mouse scrolled (869, 336) with delta (0, 0)
Screenshot: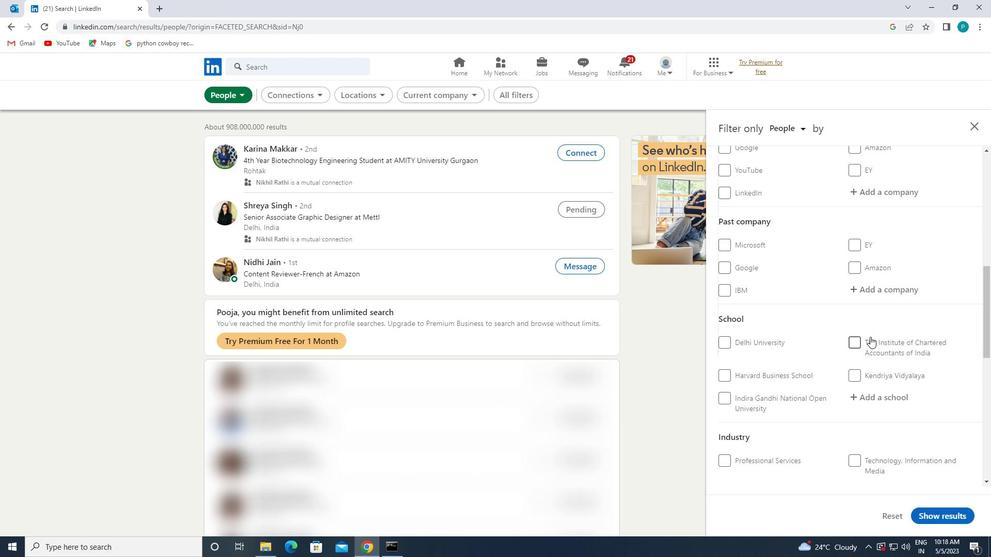 
Action: Mouse moved to (880, 402)
Screenshot: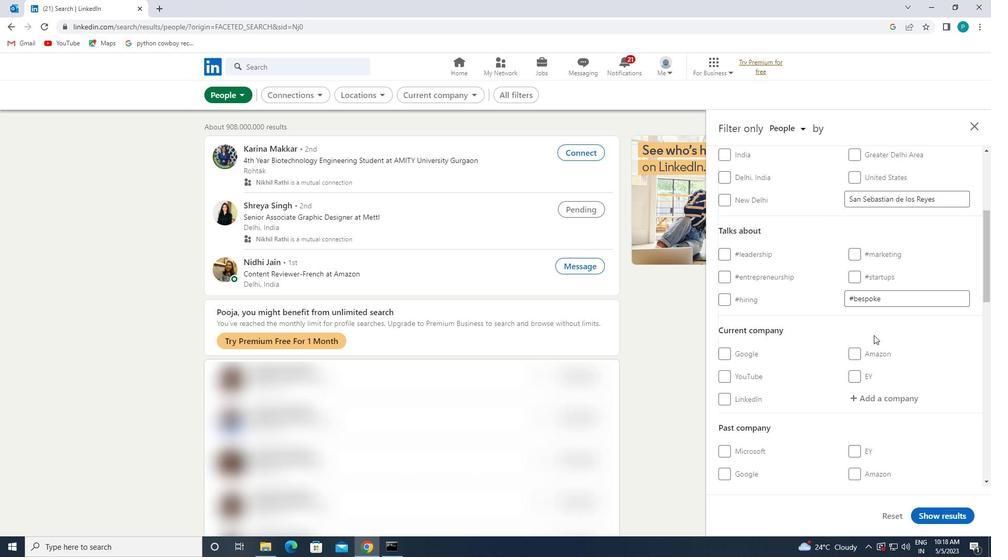 
Action: Mouse pressed left at (880, 402)
Screenshot: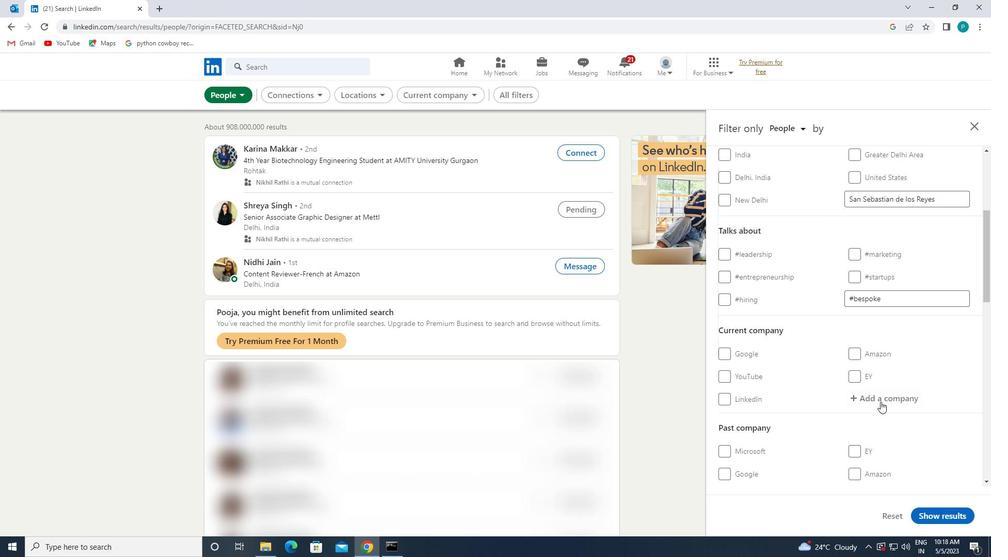 
Action: Key pressed <Key.caps_lock>I<Key.caps_lock>NTUIT
Screenshot: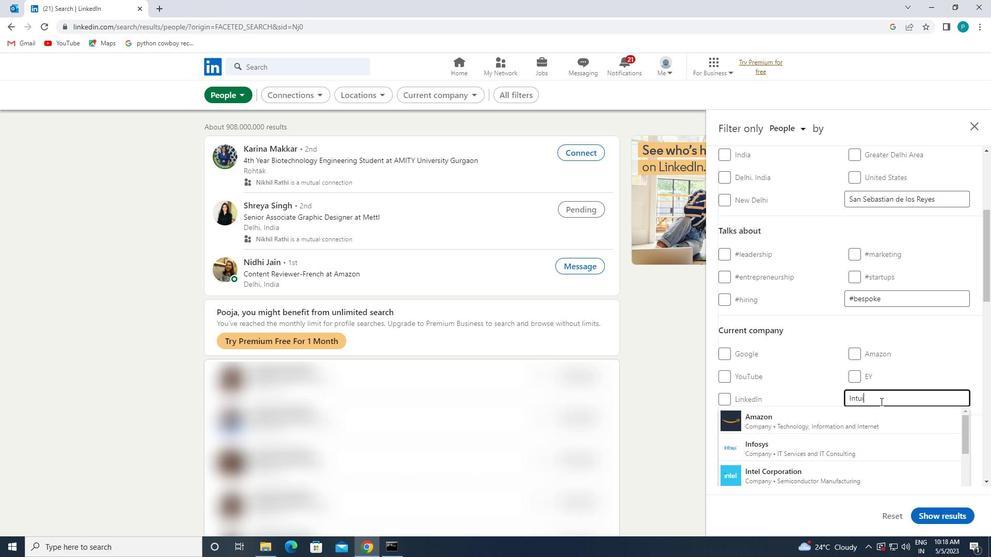 
Action: Mouse moved to (852, 414)
Screenshot: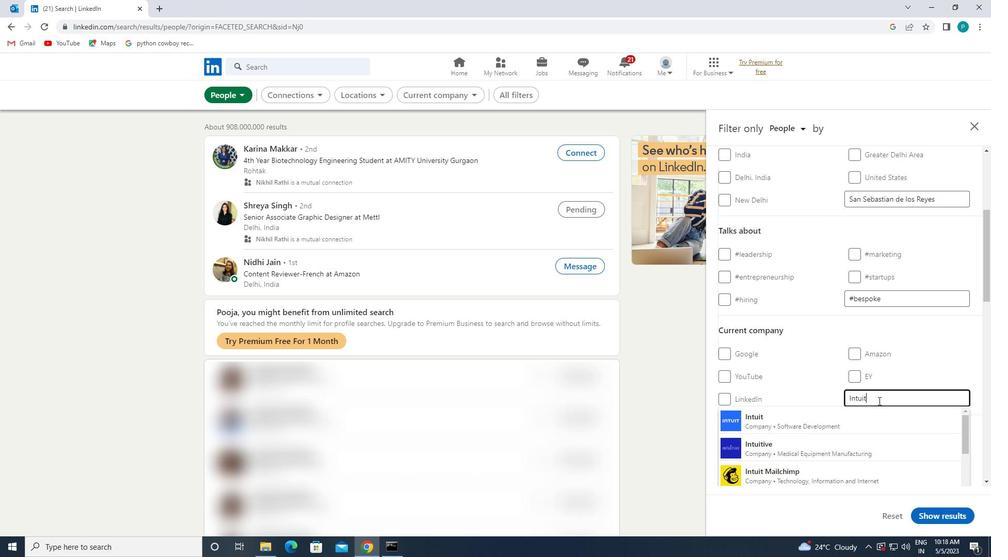 
Action: Mouse pressed left at (852, 414)
Screenshot: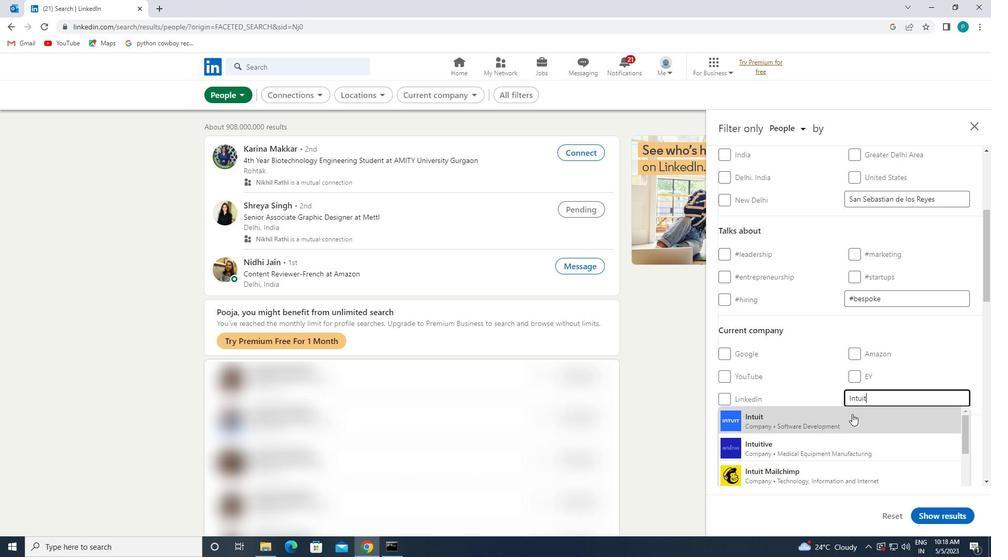 
Action: Mouse scrolled (852, 414) with delta (0, 0)
Screenshot: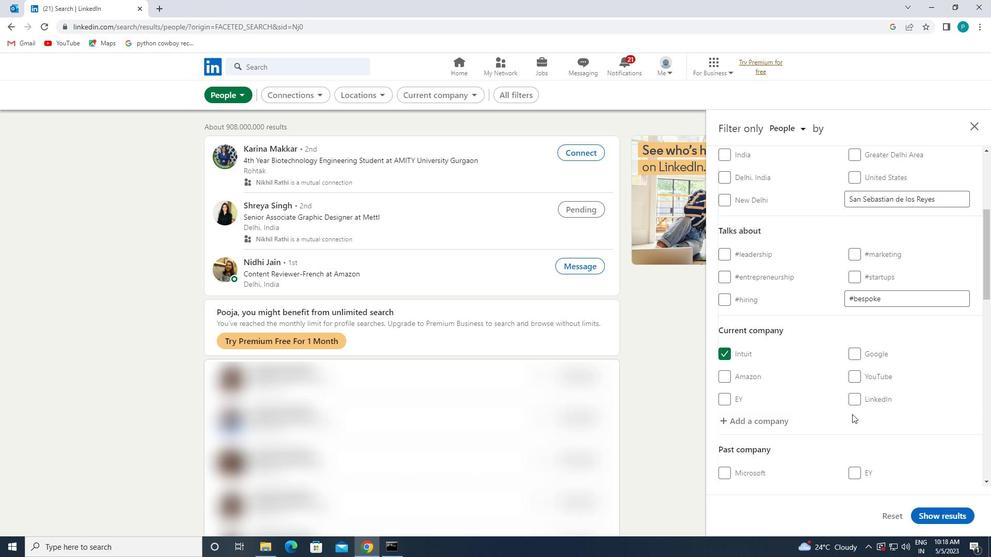 
Action: Mouse scrolled (852, 414) with delta (0, 0)
Screenshot: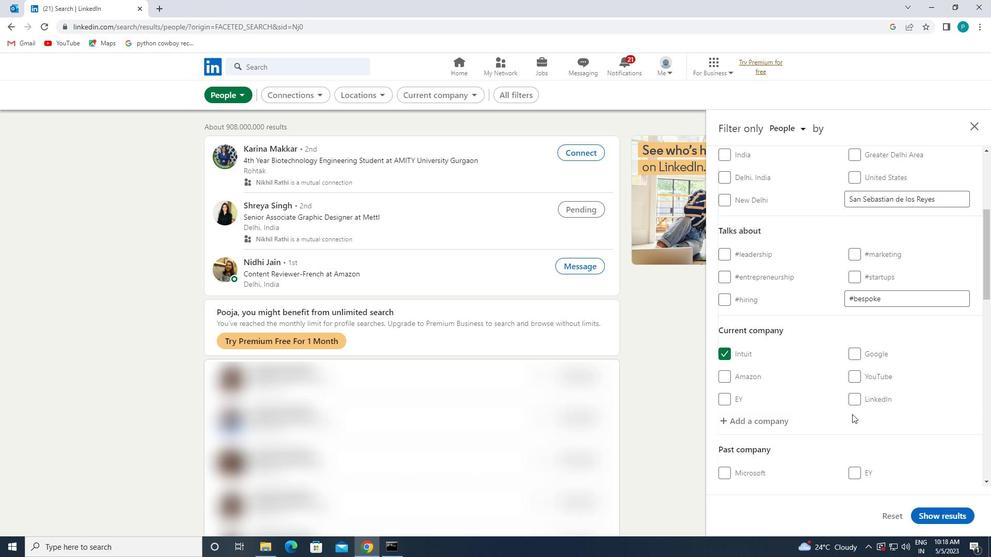 
Action: Mouse scrolled (852, 414) with delta (0, 0)
Screenshot: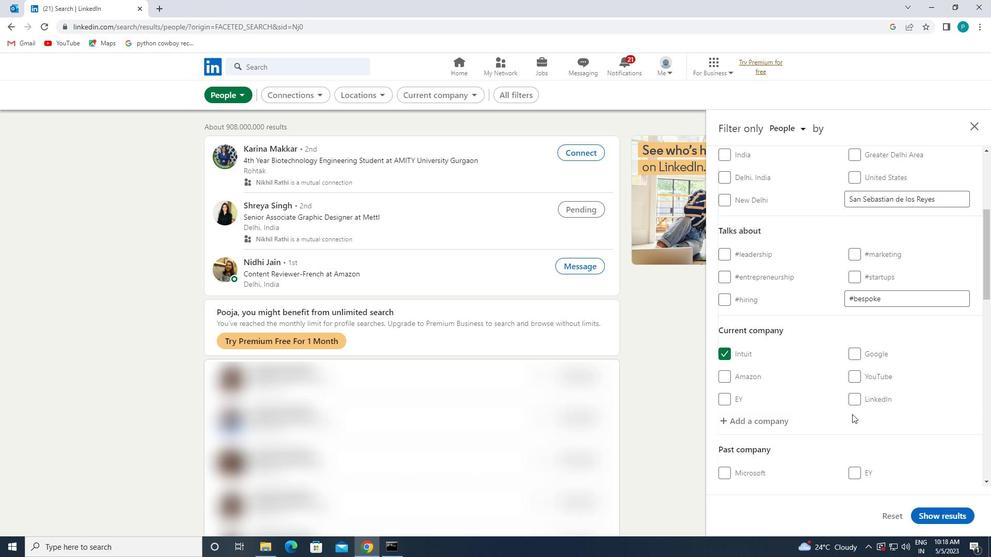 
Action: Mouse scrolled (852, 414) with delta (0, 0)
Screenshot: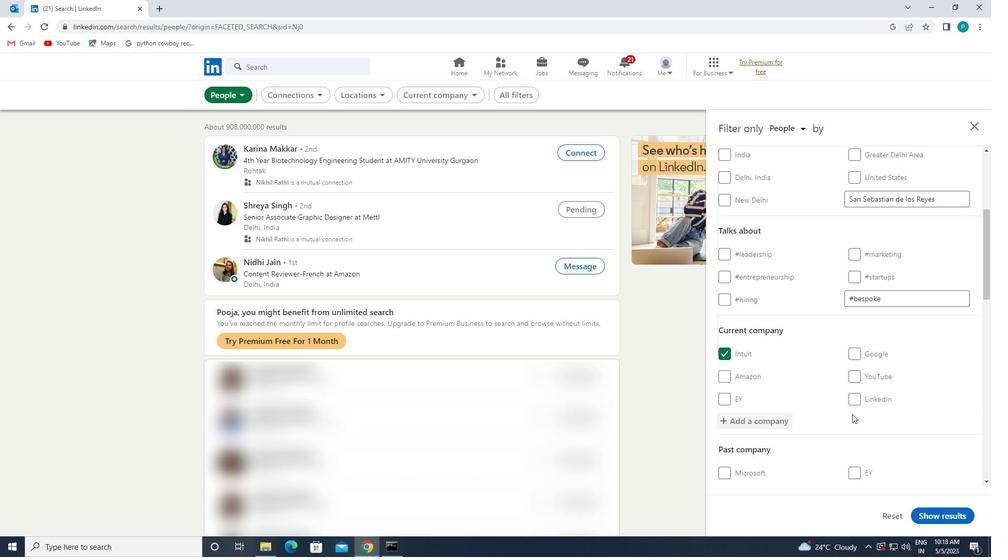 
Action: Mouse moved to (872, 314)
Screenshot: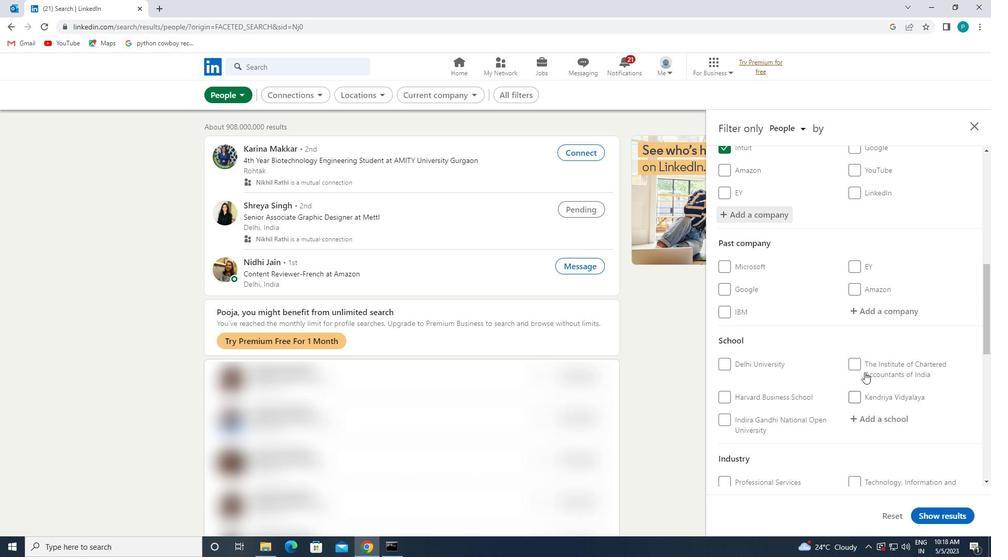 
Action: Mouse pressed left at (872, 314)
Screenshot: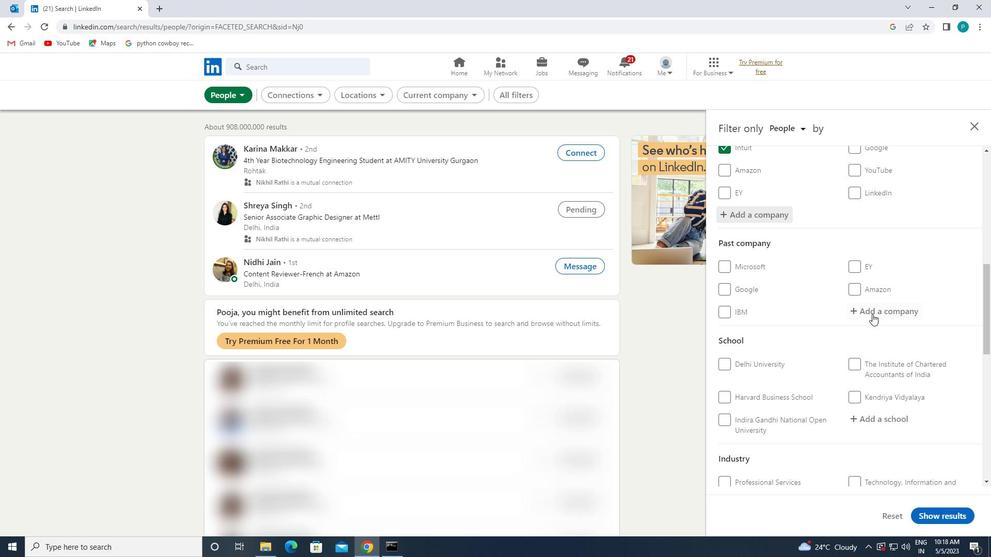 
Action: Mouse moved to (877, 420)
Screenshot: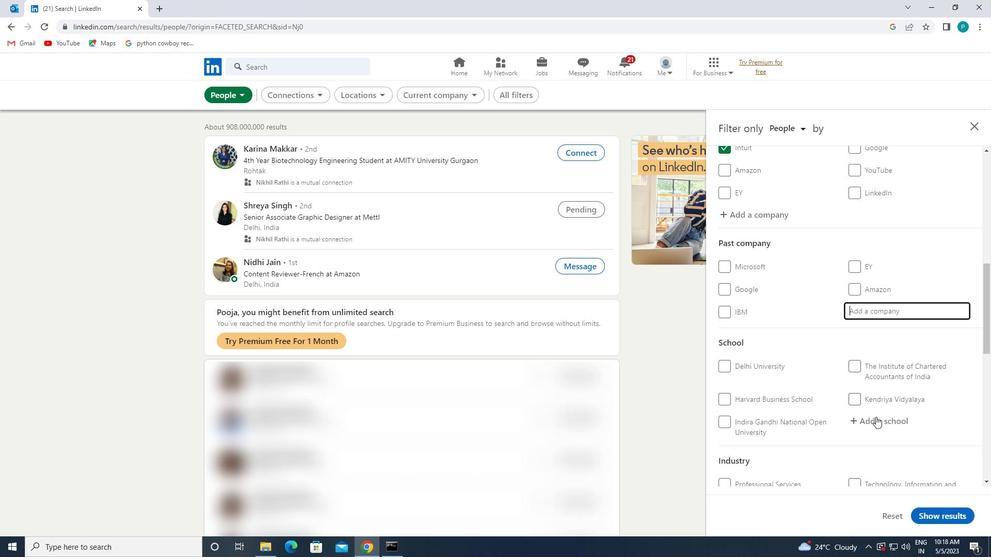 
Action: Mouse pressed left at (877, 420)
Screenshot: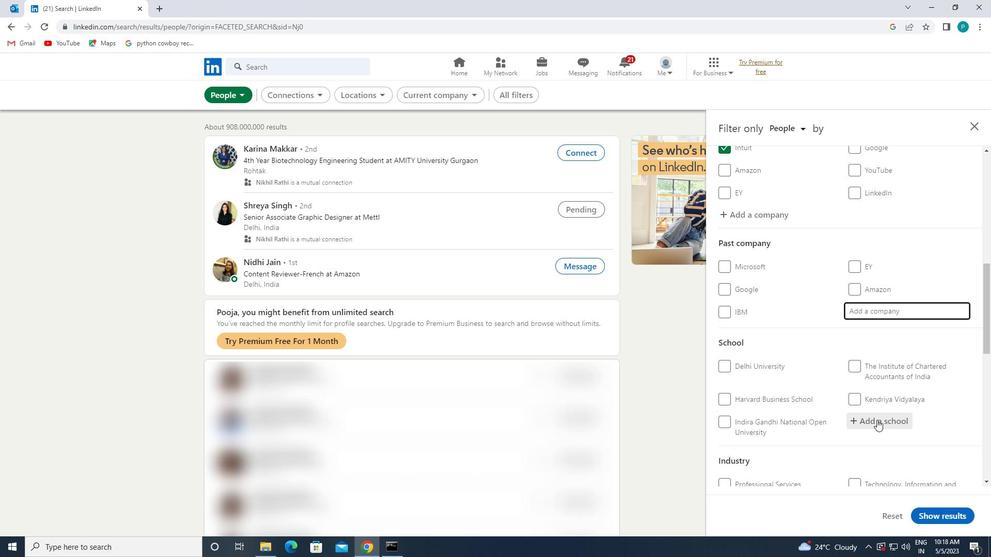 
Action: Key pressed <Key.caps_lock>P<Key.caps_lock>UNE<Key.space><Key.caps_lock>I<Key.caps_lock>NSTITUTE<Key.space>OF
Screenshot: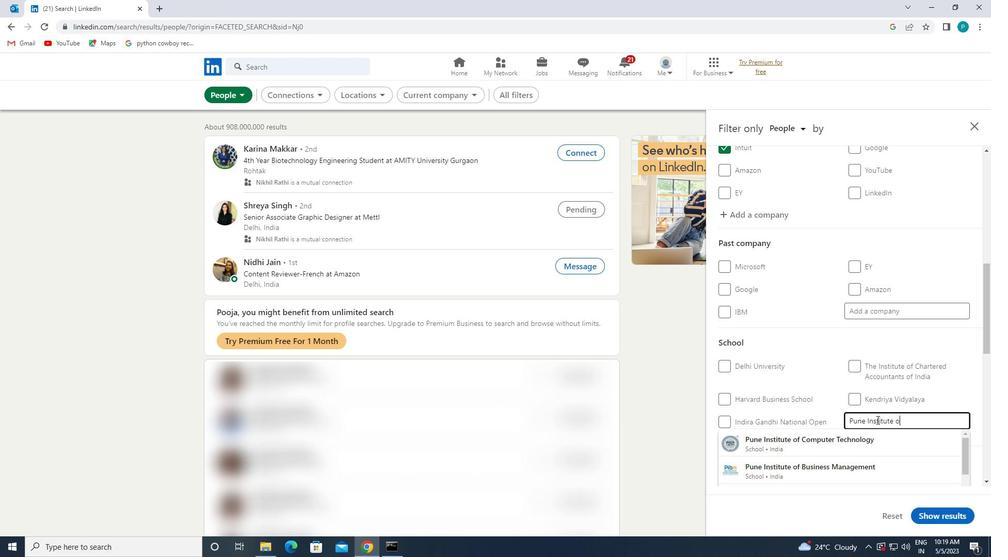 
Action: Mouse moved to (854, 398)
Screenshot: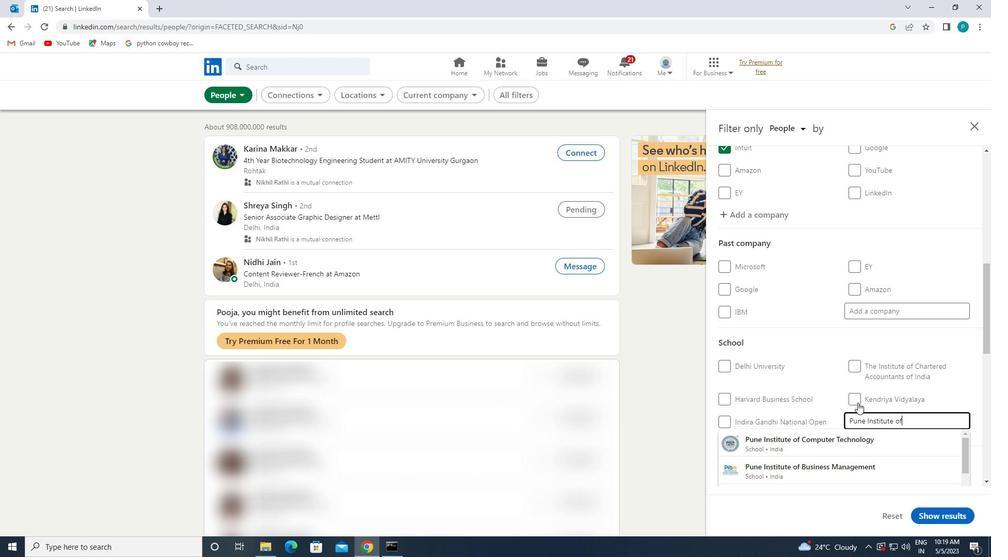 
Action: Mouse scrolled (854, 397) with delta (0, 0)
Screenshot: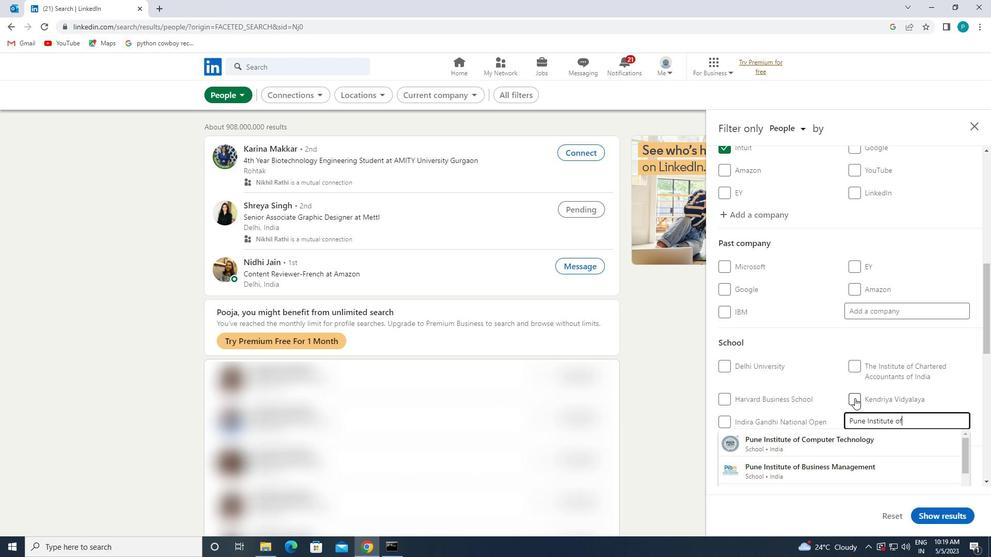 
Action: Mouse moved to (843, 418)
Screenshot: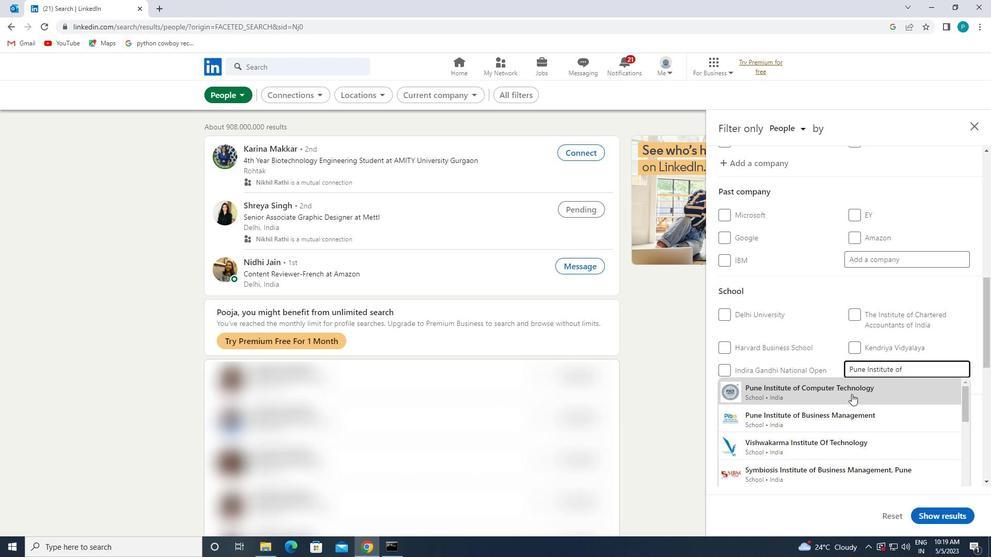 
Action: Mouse pressed left at (843, 418)
Screenshot: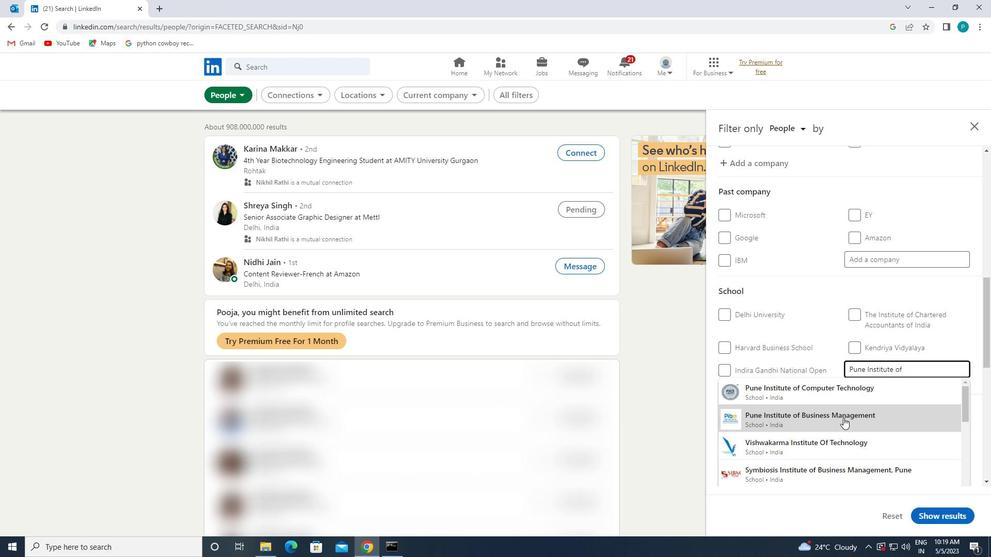 
Action: Mouse scrolled (843, 417) with delta (0, 0)
Screenshot: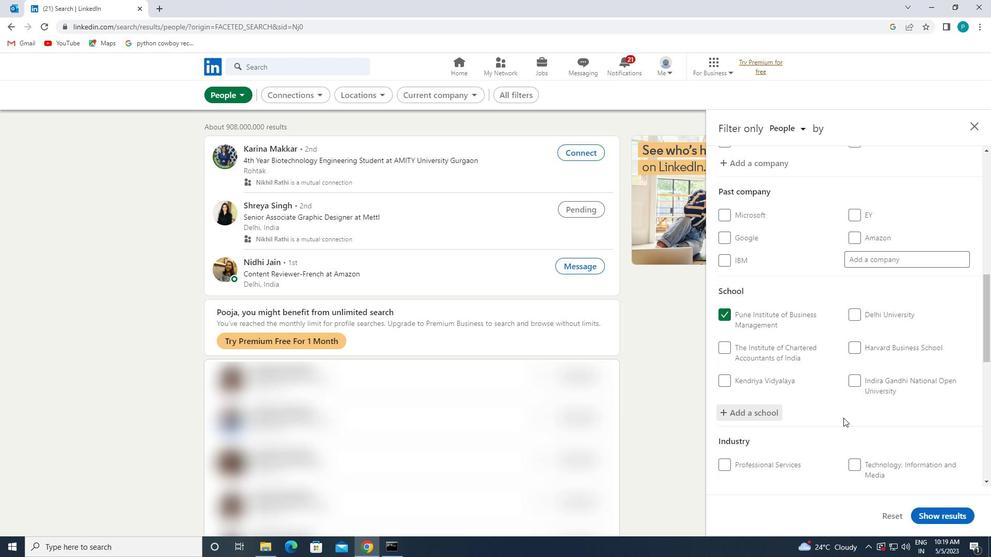 
Action: Mouse scrolled (843, 417) with delta (0, 0)
Screenshot: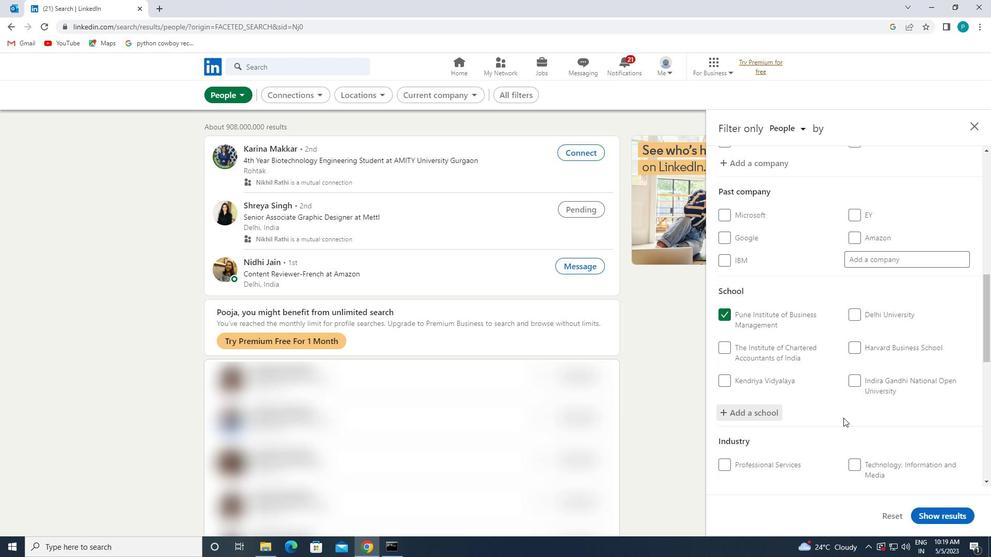 
Action: Mouse scrolled (843, 417) with delta (0, 0)
Screenshot: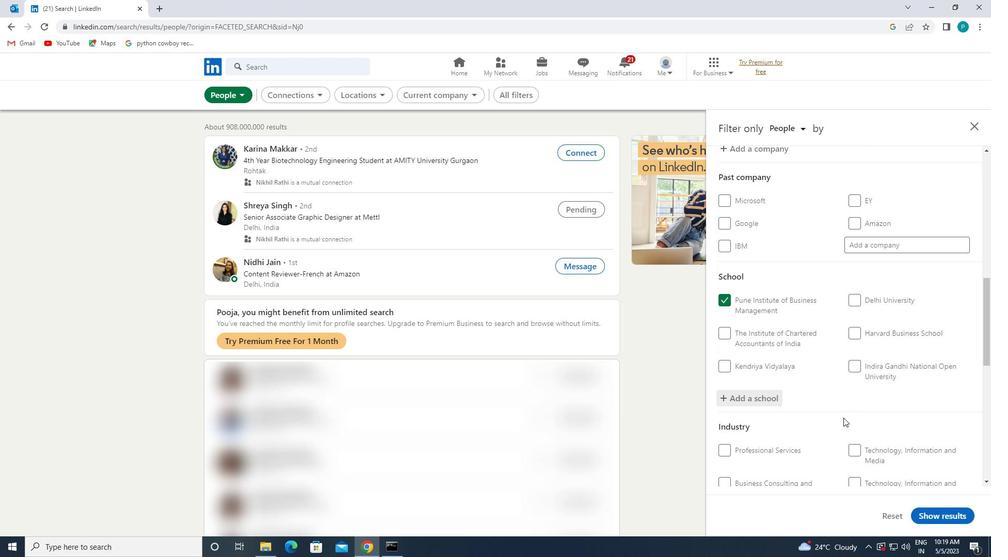 
Action: Mouse moved to (858, 385)
Screenshot: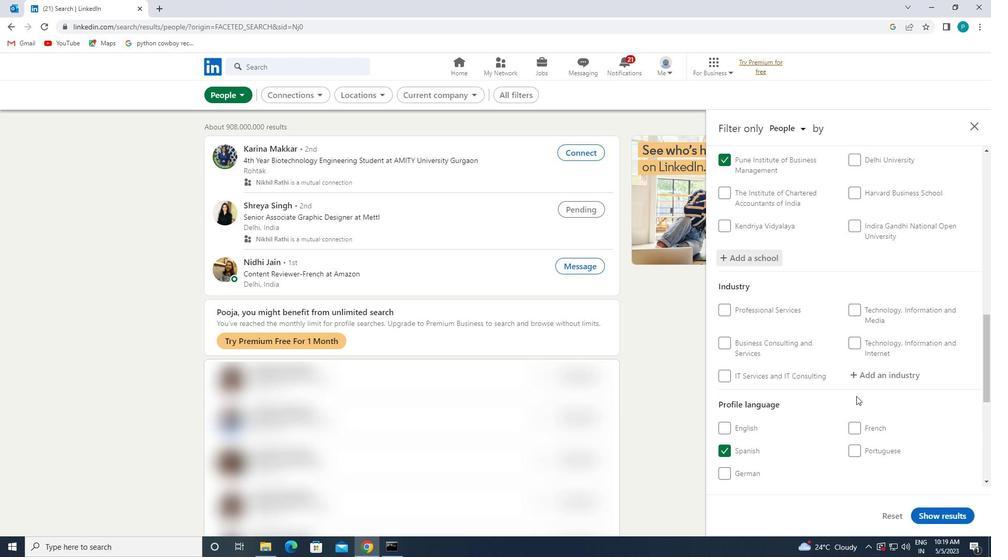 
Action: Mouse pressed left at (858, 385)
Screenshot: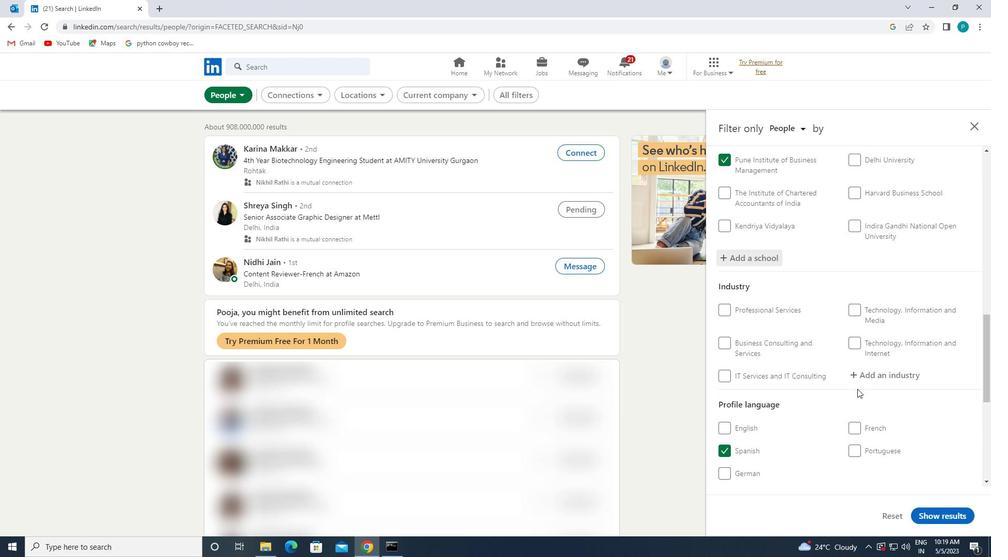 
Action: Mouse moved to (858, 377)
Screenshot: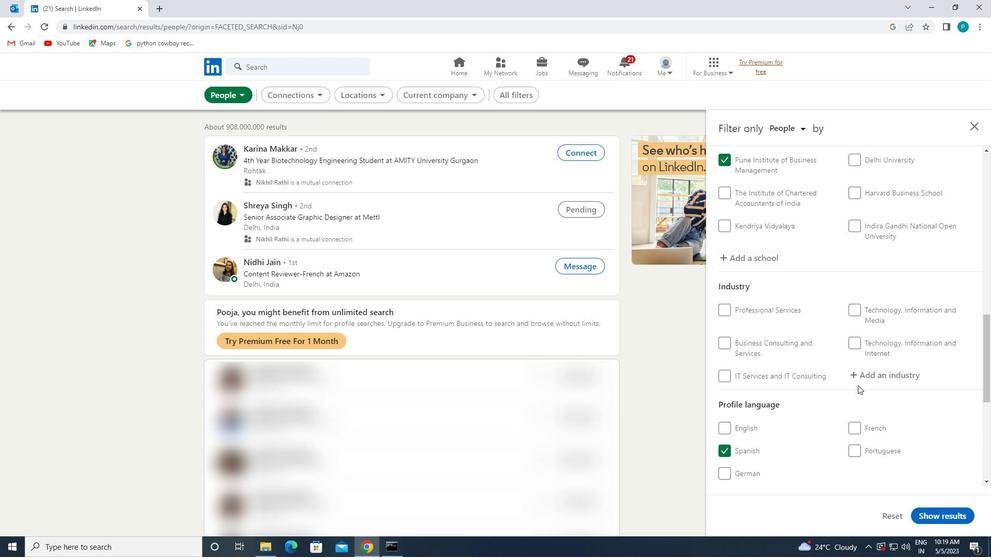 
Action: Mouse pressed left at (858, 377)
Screenshot: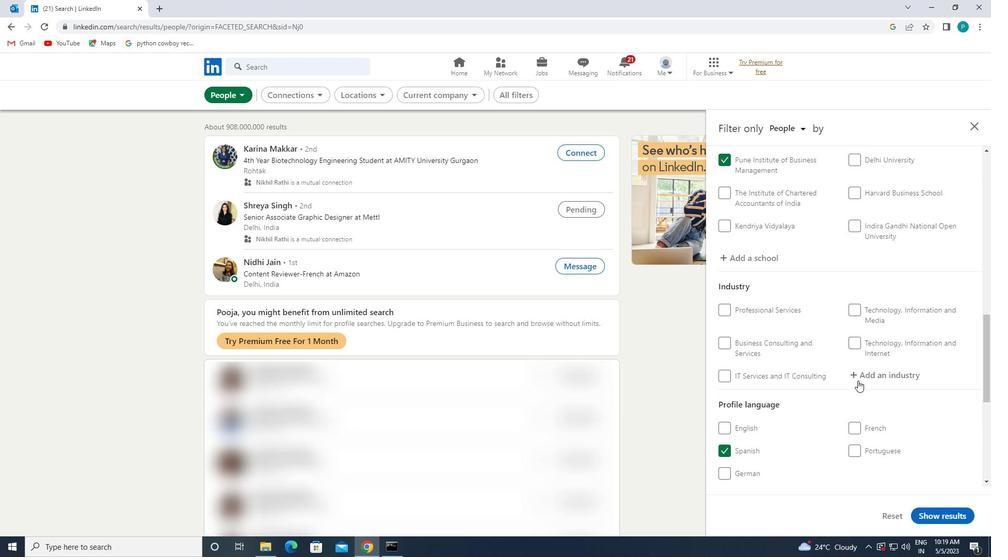 
Action: Key pressed <Key.caps_lock>A<Key.caps_lock>GRICULTURE
Screenshot: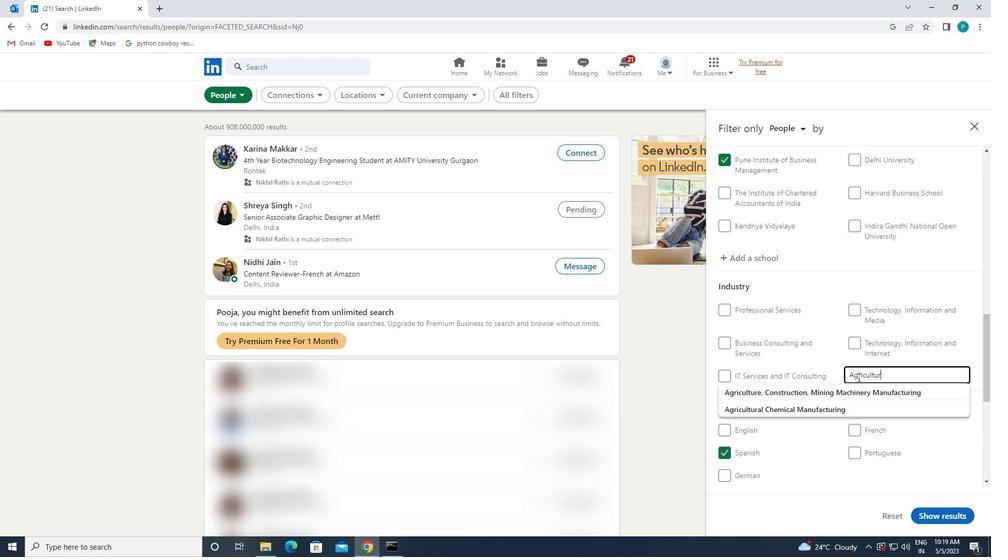 
Action: Mouse moved to (807, 384)
Screenshot: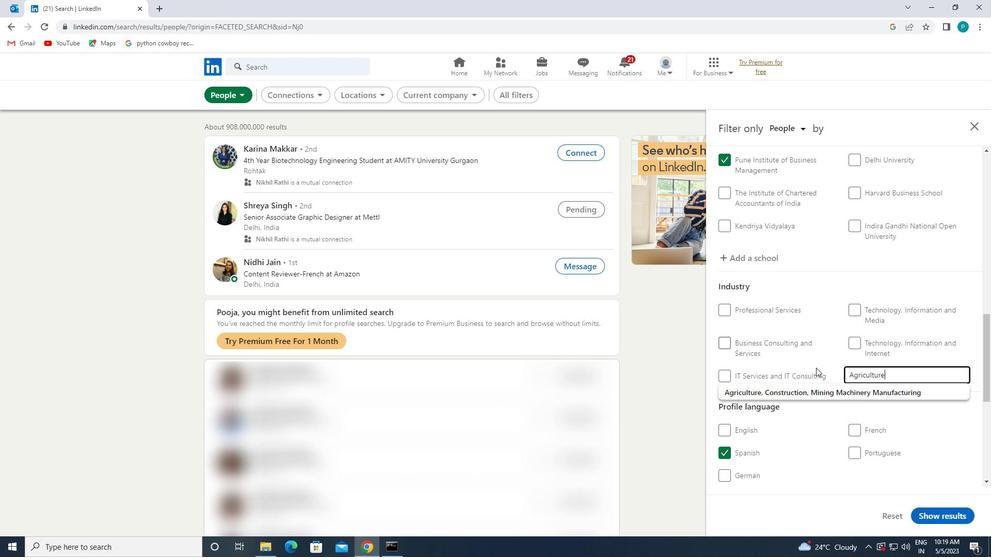 
Action: Mouse pressed left at (807, 384)
Screenshot: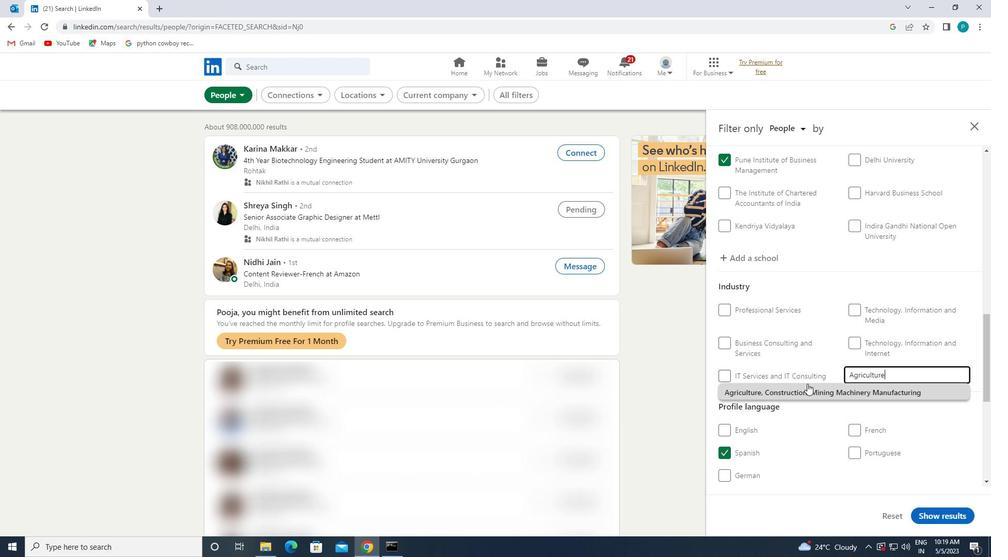 
Action: Mouse moved to (839, 407)
Screenshot: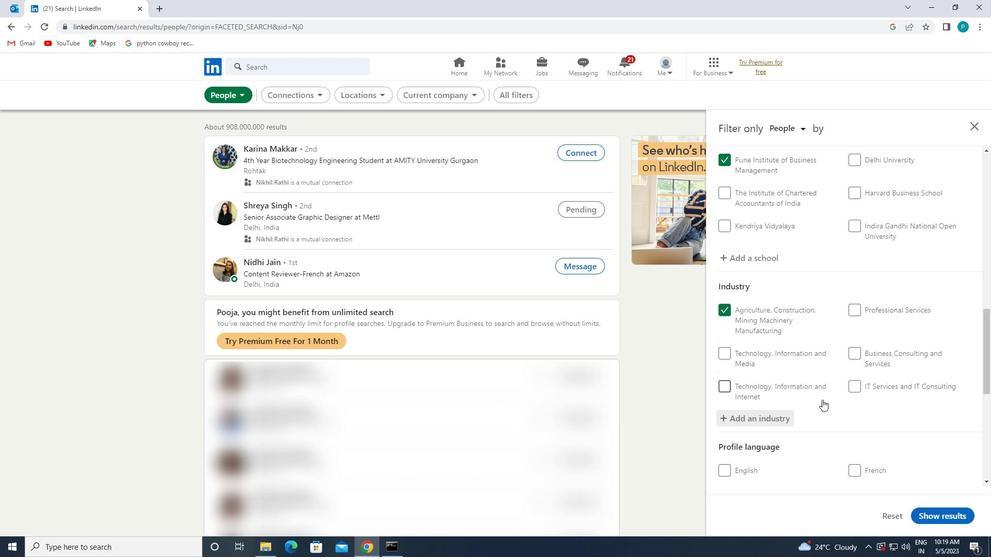 
Action: Mouse scrolled (839, 407) with delta (0, 0)
Screenshot: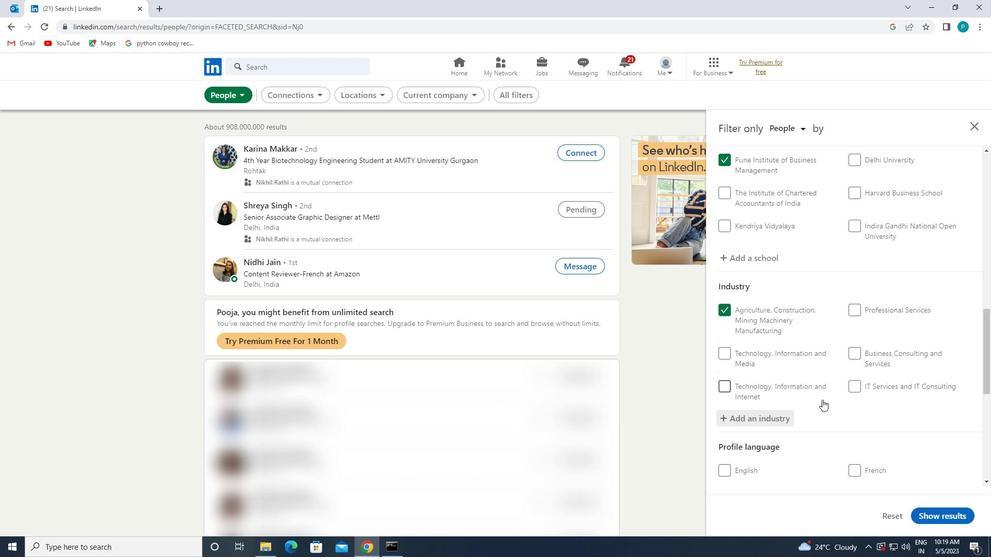 
Action: Mouse scrolled (839, 407) with delta (0, 0)
Screenshot: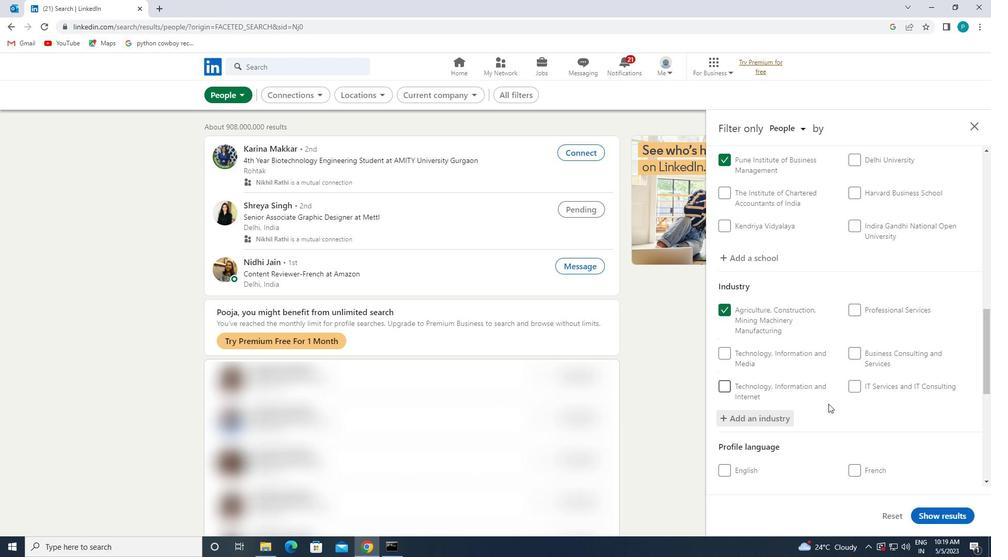 
Action: Mouse scrolled (839, 407) with delta (0, 0)
Screenshot: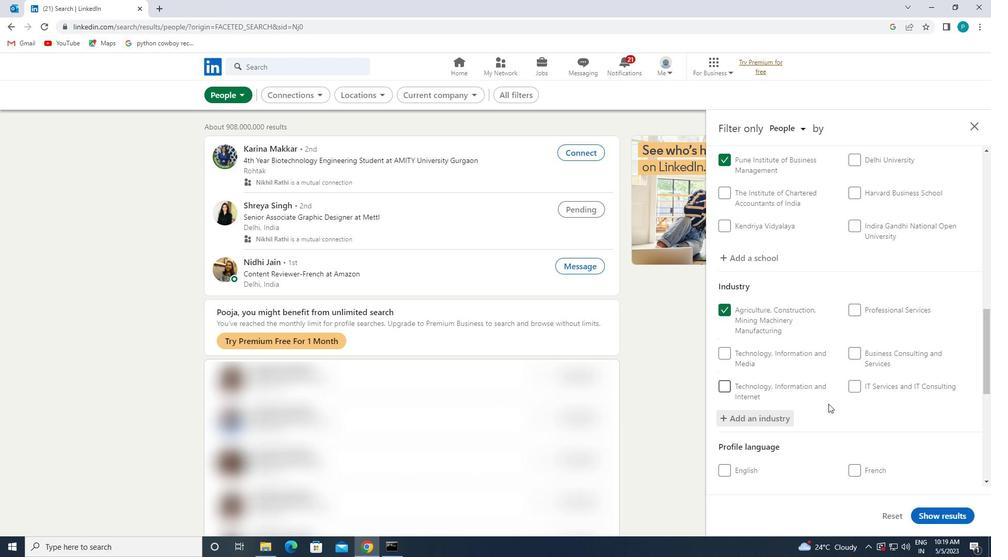 
Action: Mouse scrolled (839, 407) with delta (0, 0)
Screenshot: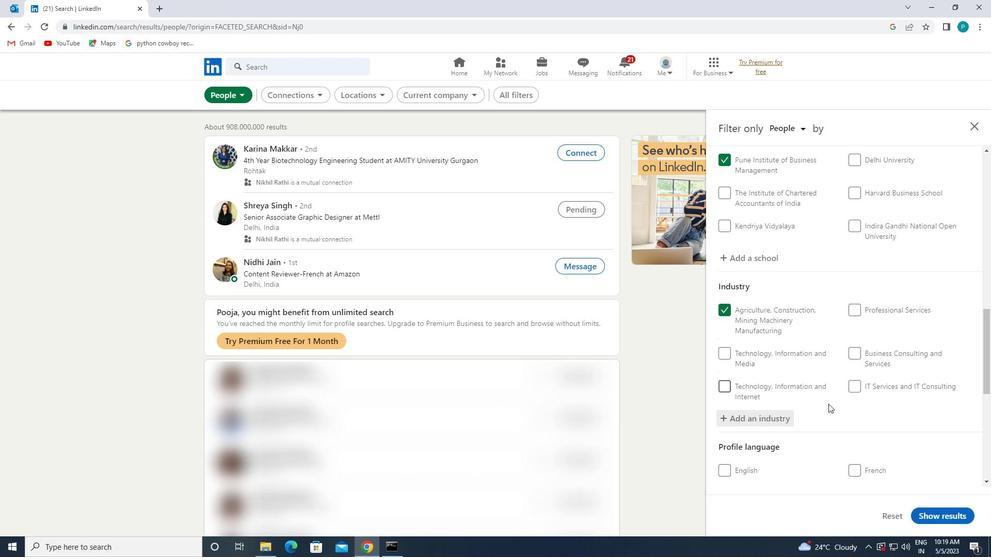 
Action: Mouse moved to (875, 439)
Screenshot: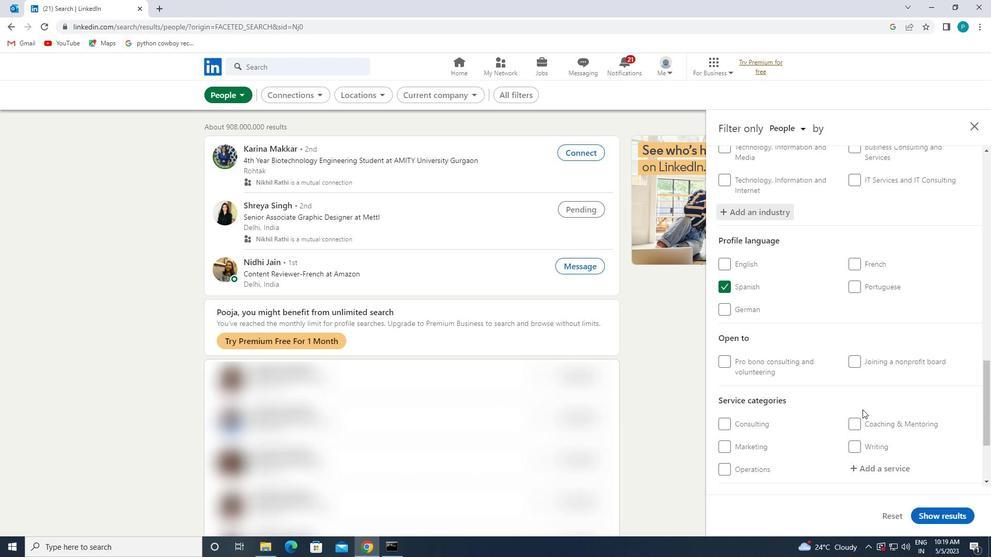 
Action: Mouse scrolled (875, 438) with delta (0, 0)
Screenshot: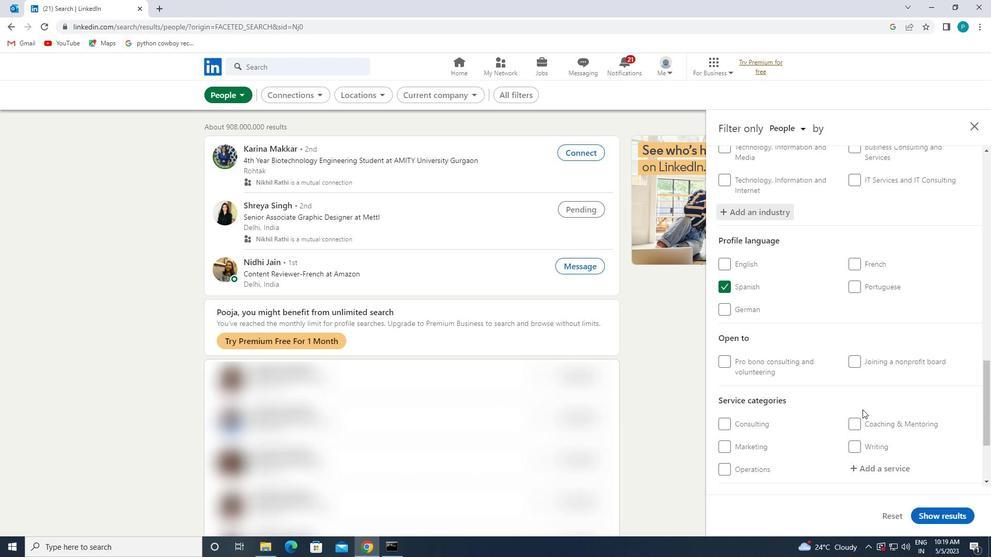 
Action: Mouse scrolled (875, 438) with delta (0, 0)
Screenshot: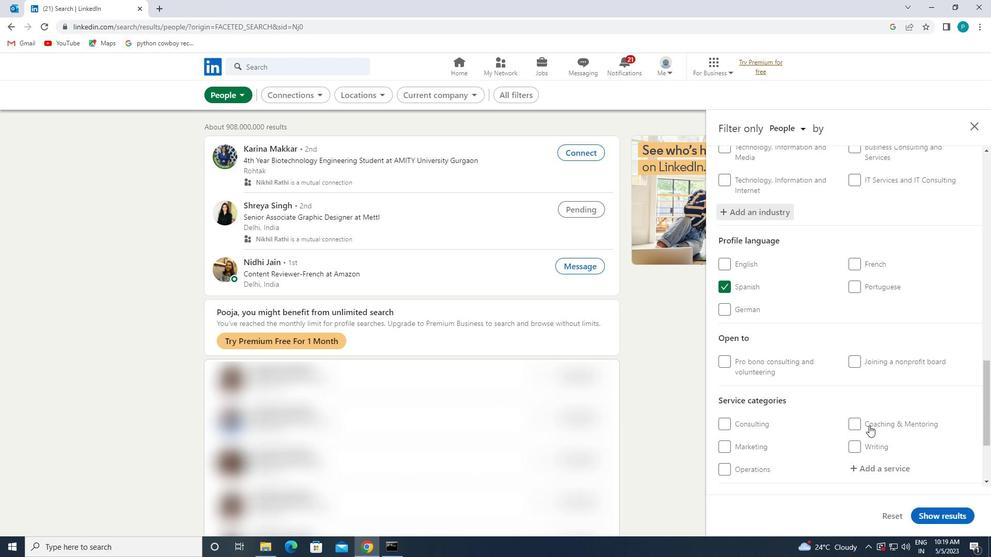 
Action: Mouse moved to (863, 362)
Screenshot: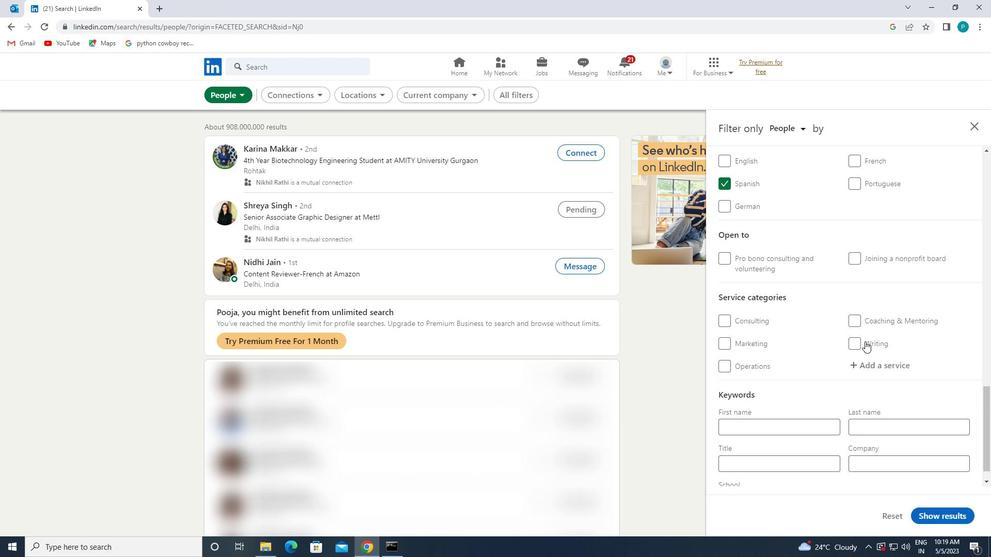 
Action: Mouse pressed left at (863, 362)
Screenshot: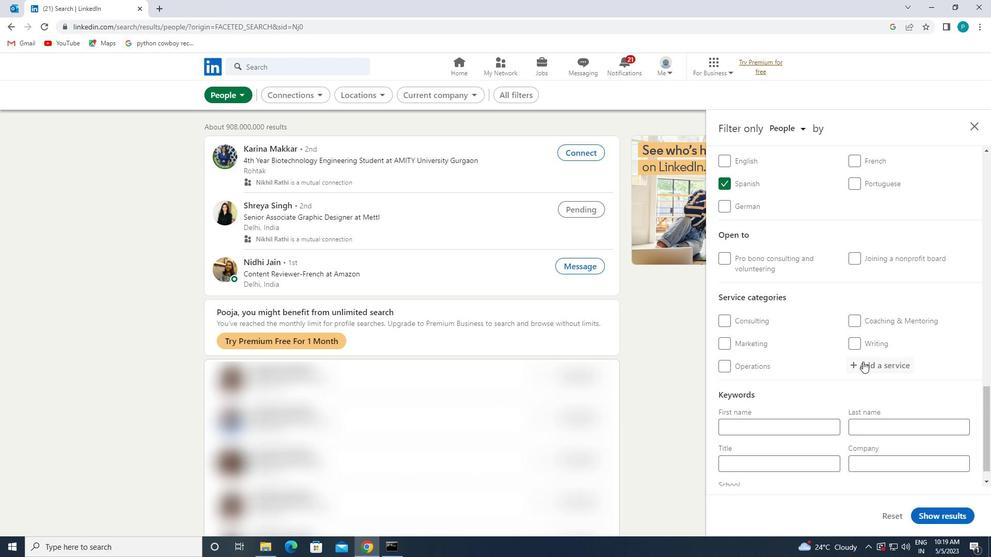 
Action: Key pressed <Key.caps_lock>W<Key.caps_lock>EDDING
Screenshot: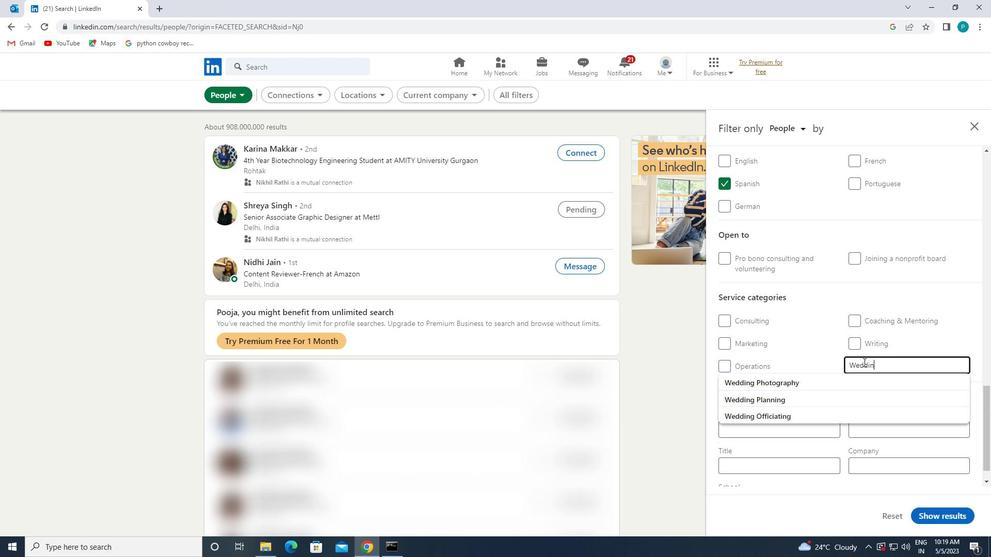 
Action: Mouse moved to (829, 377)
Screenshot: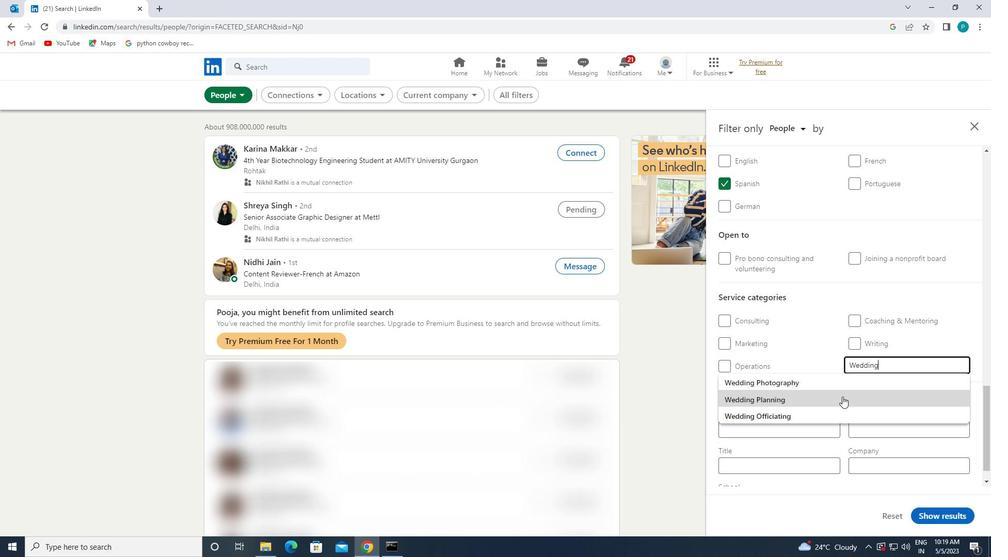 
Action: Mouse pressed left at (829, 377)
Screenshot: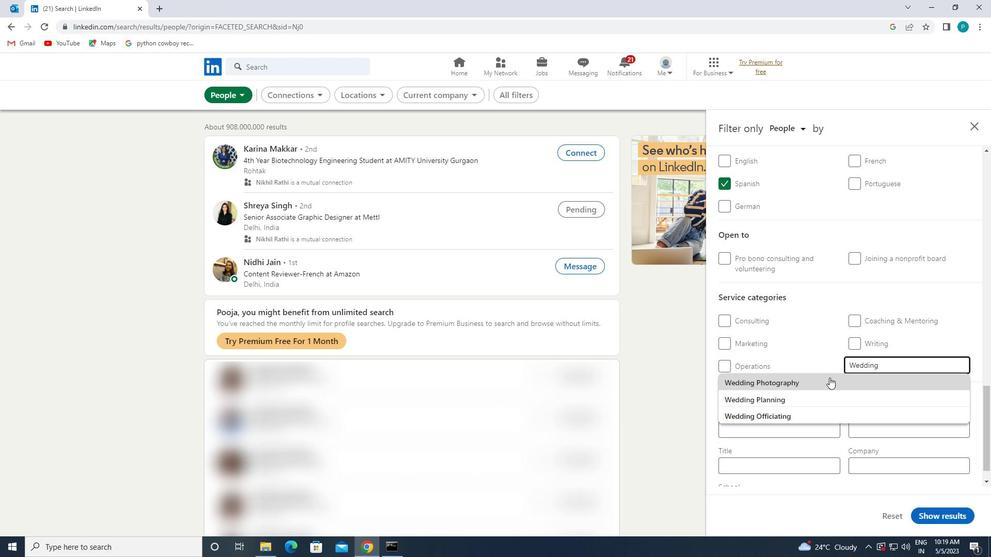 
Action: Mouse moved to (821, 404)
Screenshot: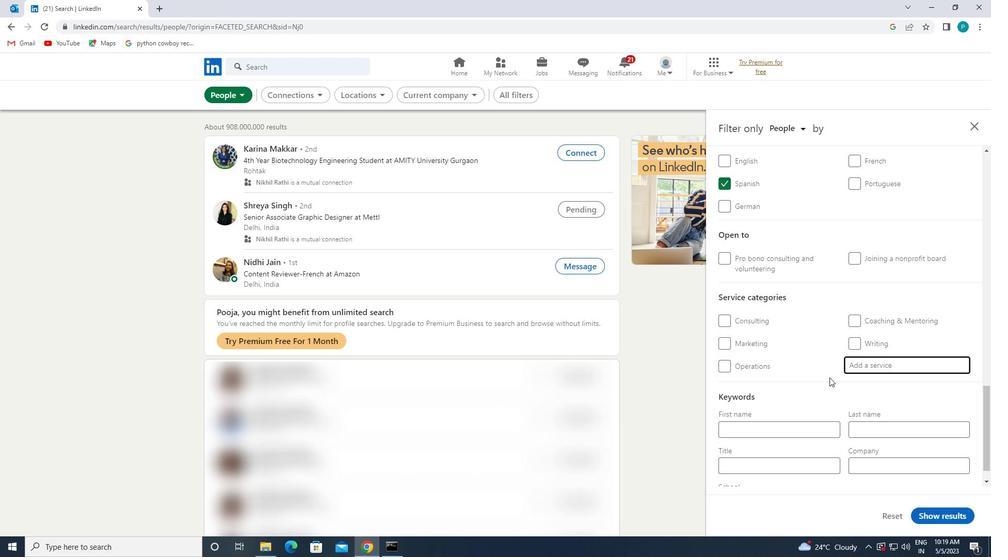 
Action: Mouse scrolled (821, 403) with delta (0, 0)
Screenshot: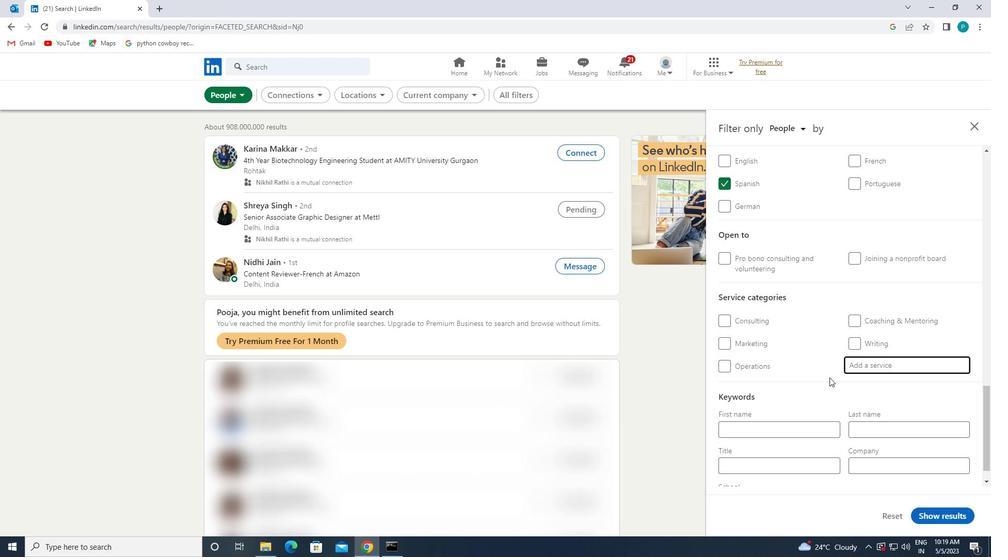 
Action: Mouse moved to (817, 410)
Screenshot: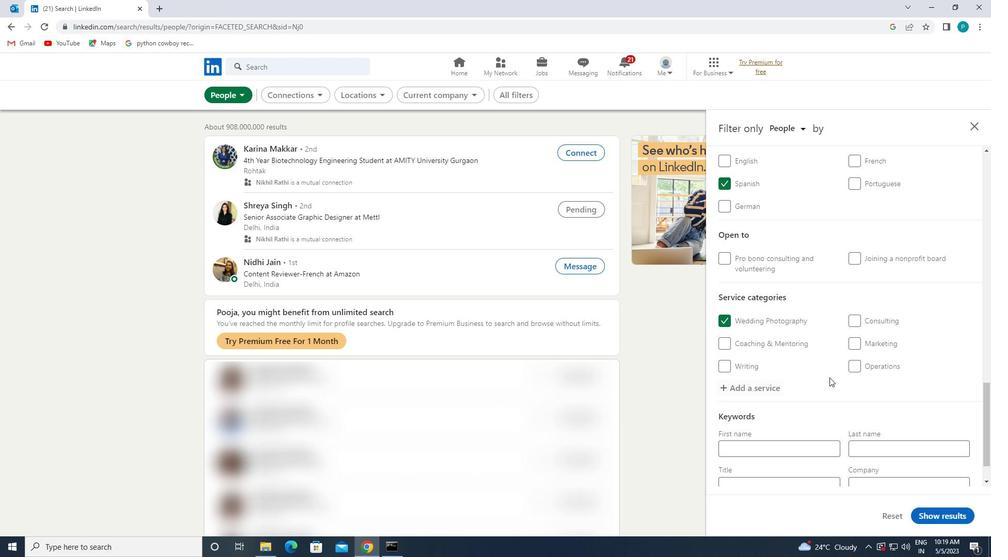 
Action: Mouse scrolled (817, 409) with delta (0, 0)
Screenshot: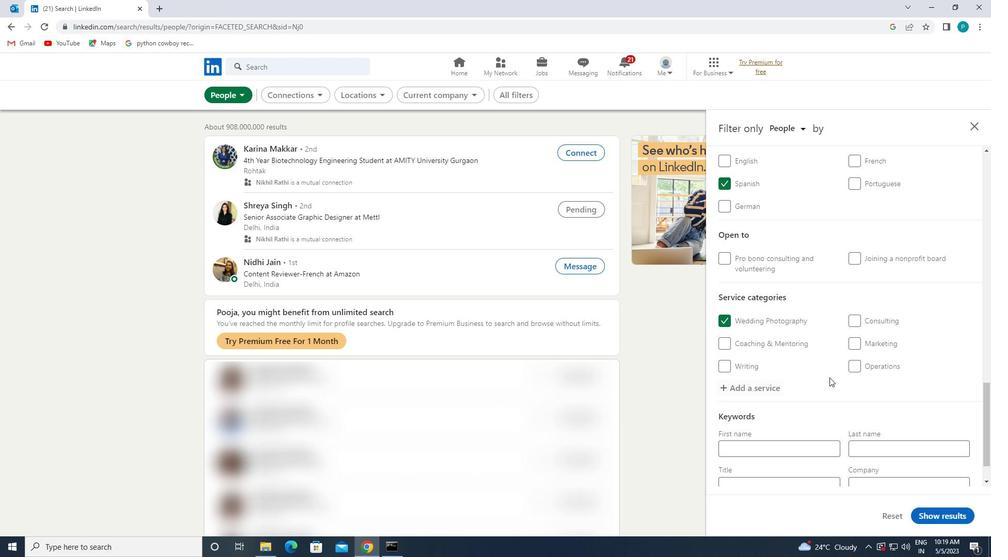 
Action: Mouse moved to (815, 411)
Screenshot: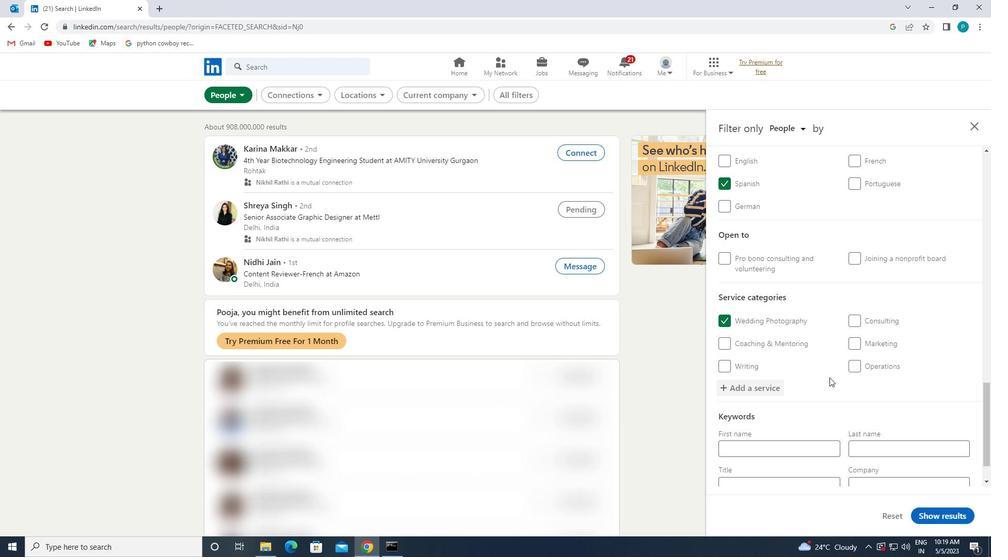 
Action: Mouse scrolled (815, 411) with delta (0, 0)
Screenshot: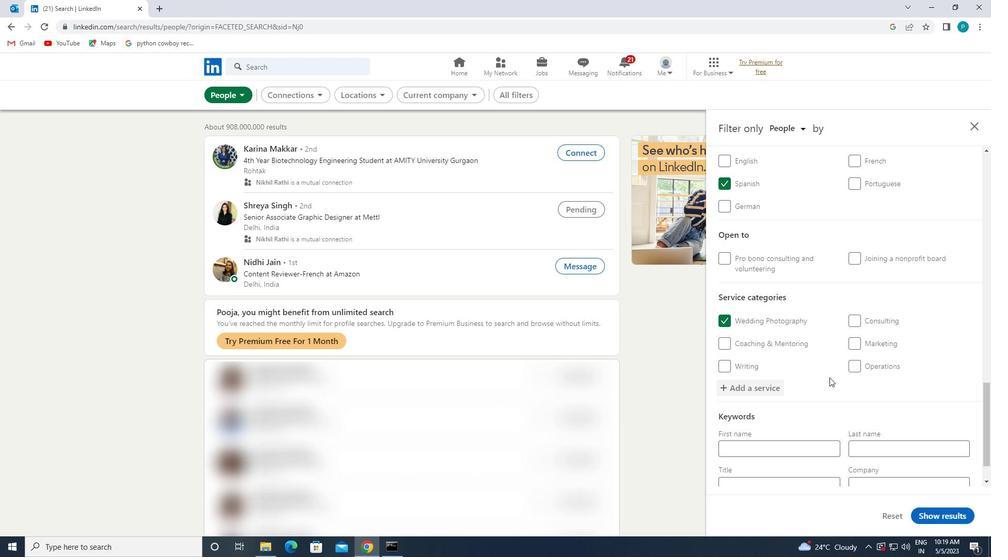 
Action: Mouse moved to (800, 444)
Screenshot: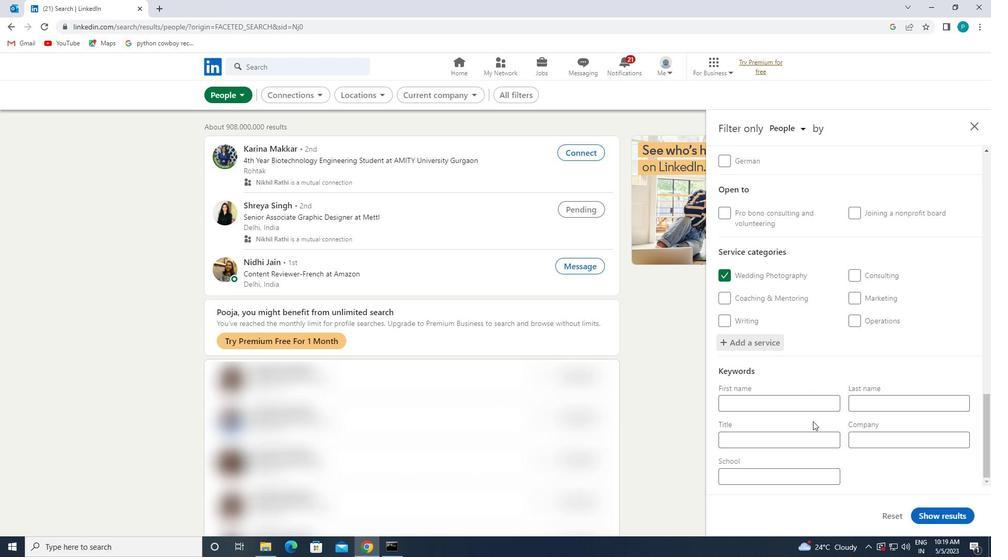 
Action: Mouse pressed left at (800, 444)
Screenshot: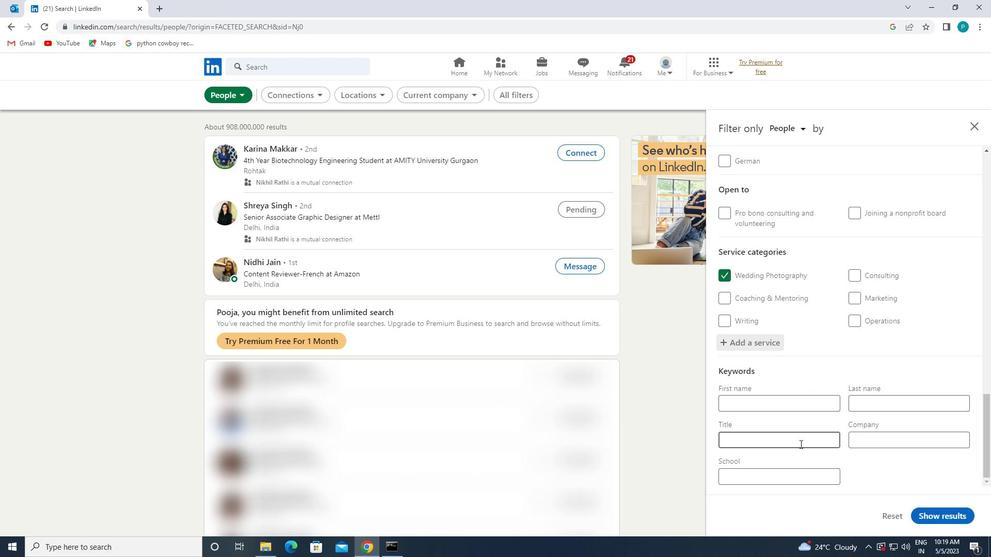 
Action: Key pressed <Key.caps_lock>M<Key.caps_lock>OVER
Screenshot: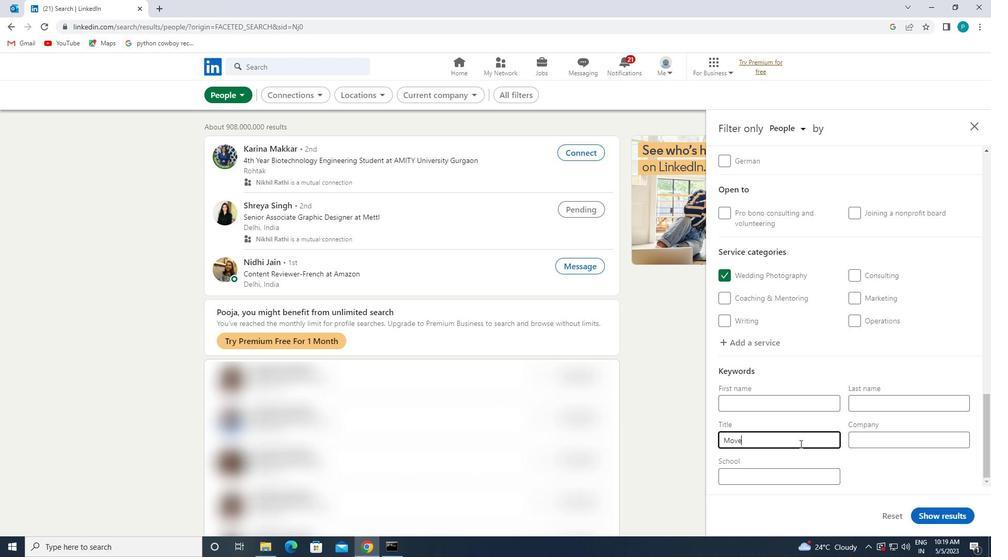 
Action: Mouse moved to (924, 518)
Screenshot: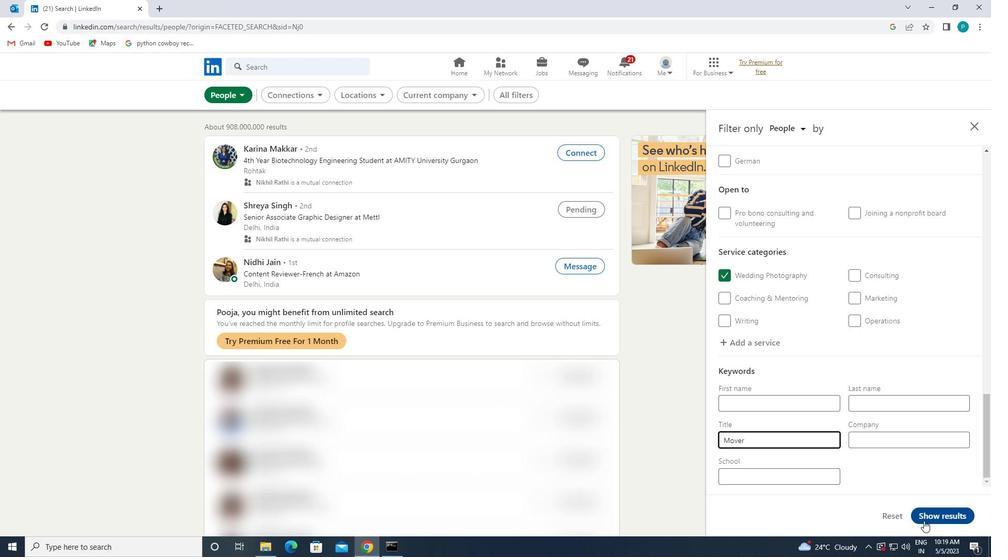 
Action: Mouse pressed left at (924, 518)
Screenshot: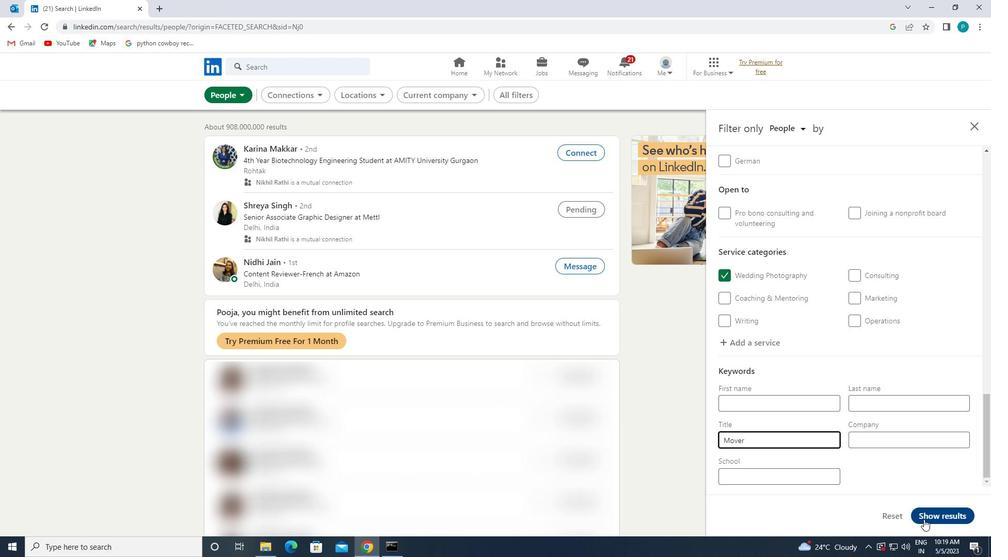 
